 Task: Look for space in Russas, Brazil from 11th June, 2023 to 15th June, 2023 for 2 adults in price range Rs.7000 to Rs.16000. Place can be private room with 1  bedroom having 2 beds and 1 bathroom. Property type can be house, flat, guest house, hotel. Booking option can be shelf check-in. Required host language is Spanish.
Action: Mouse moved to (652, 95)
Screenshot: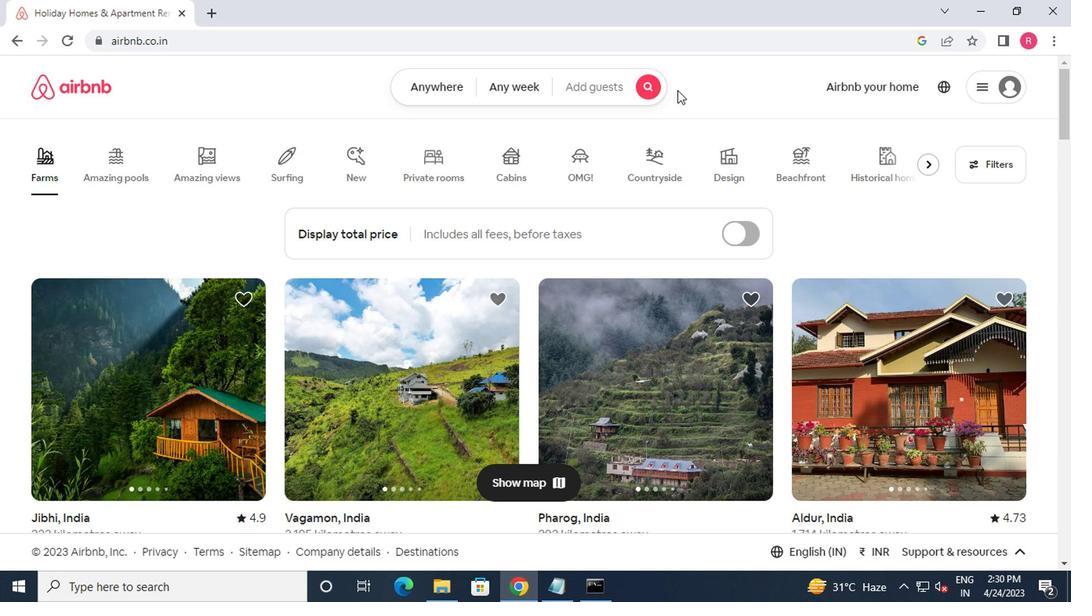 
Action: Mouse pressed left at (652, 95)
Screenshot: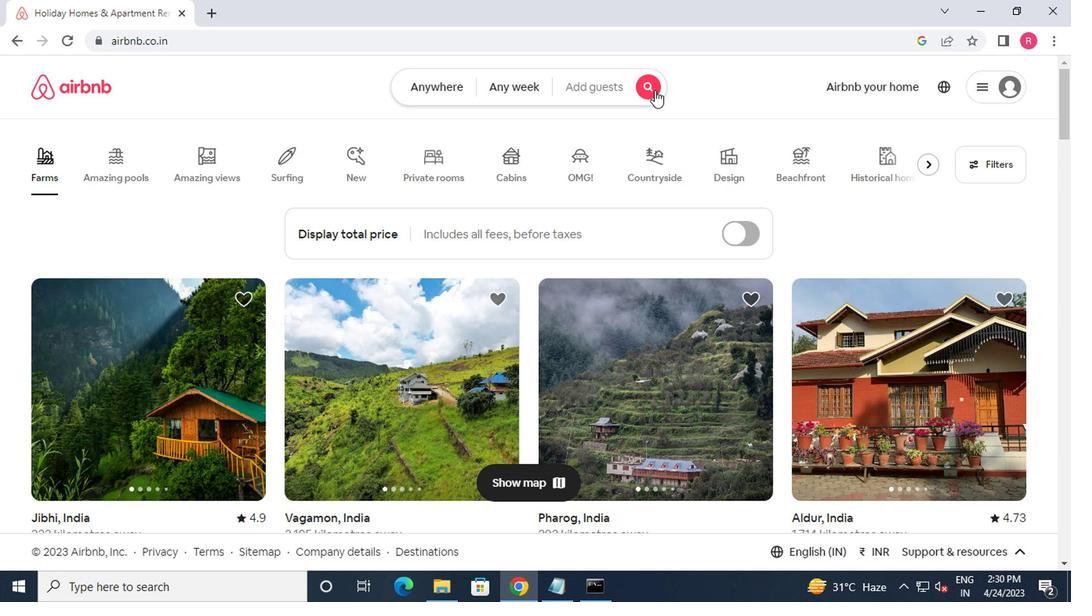 
Action: Mouse moved to (316, 148)
Screenshot: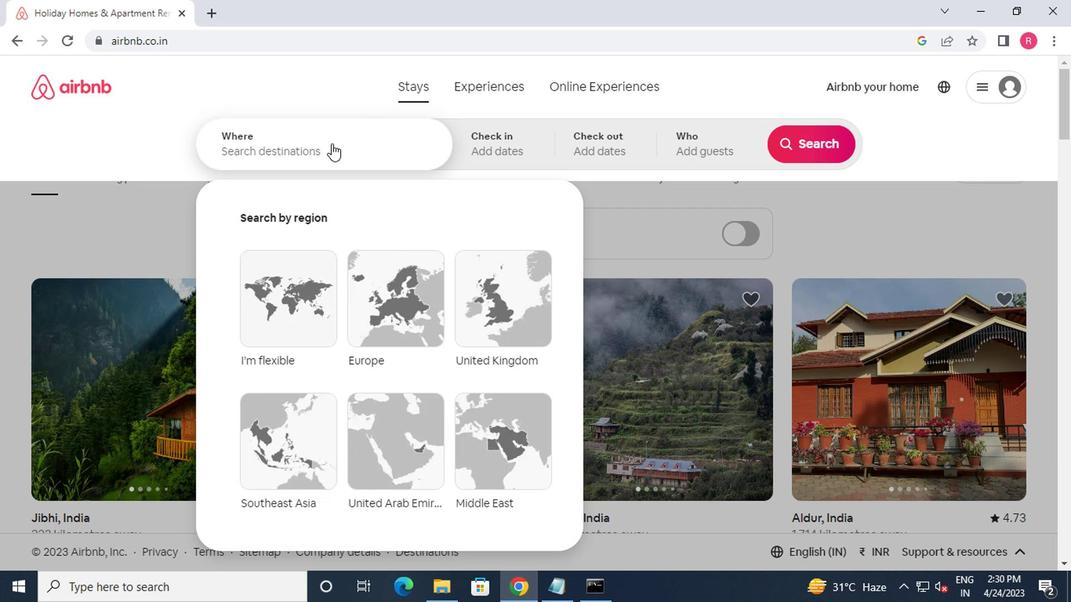 
Action: Mouse pressed left at (316, 148)
Screenshot: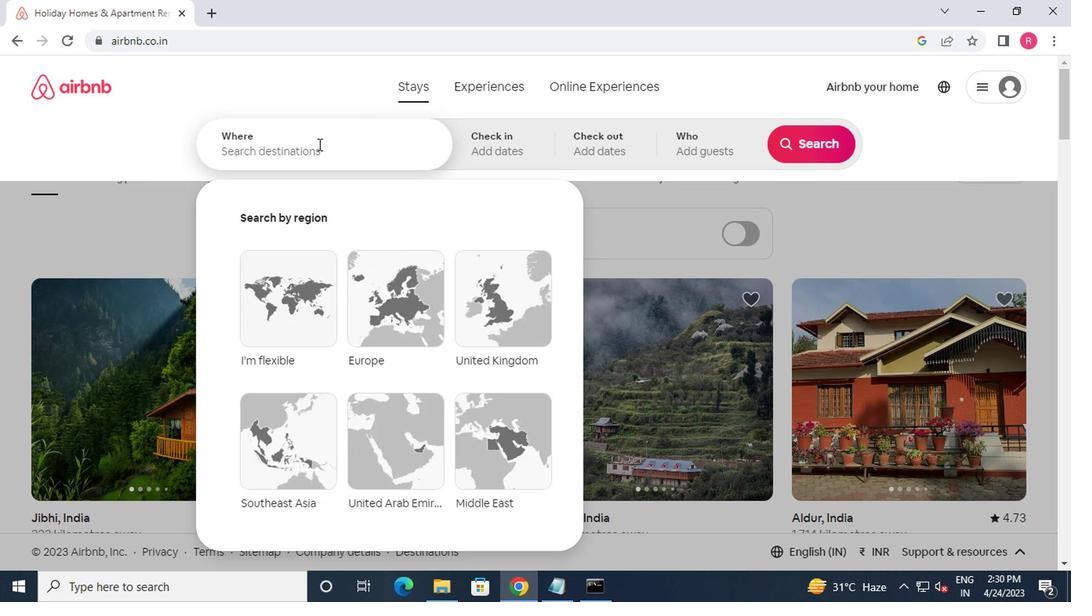 
Action: Key pressed russas,brazil
Screenshot: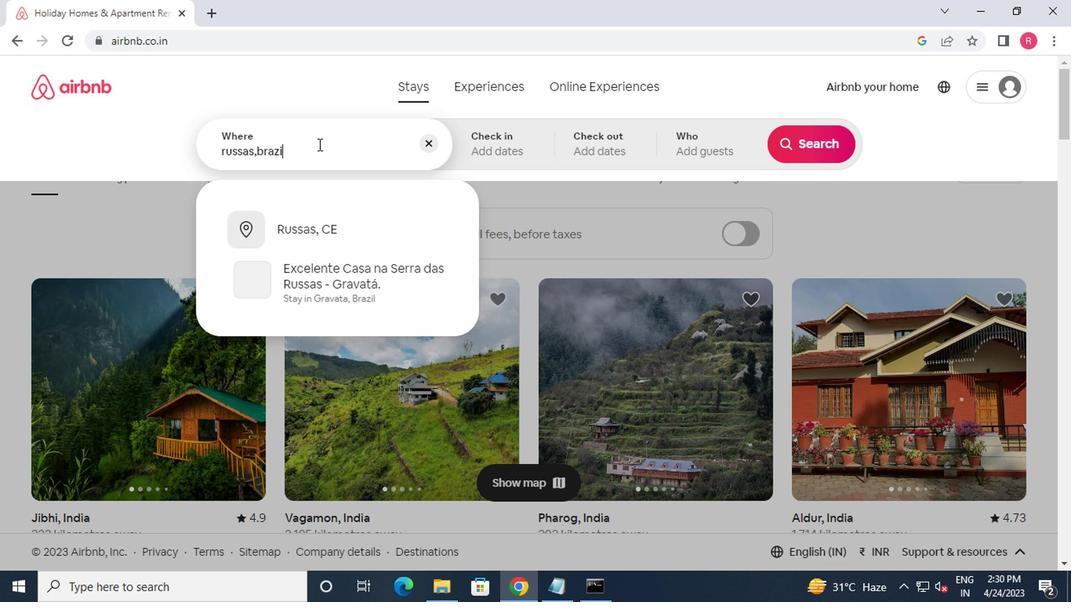
Action: Mouse moved to (316, 148)
Screenshot: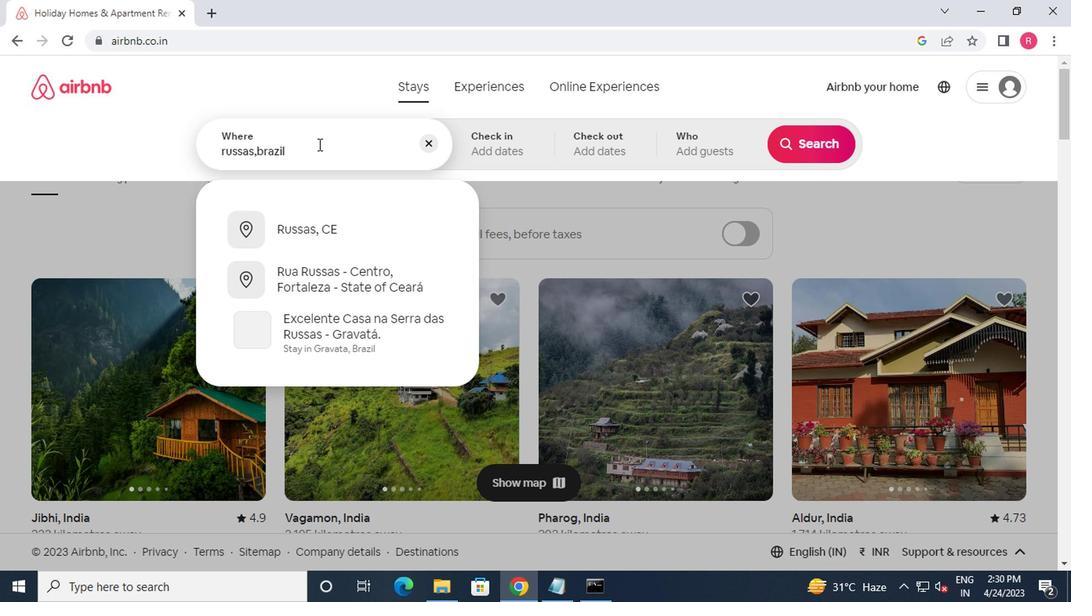 
Action: Key pressed <Key.enter>
Screenshot: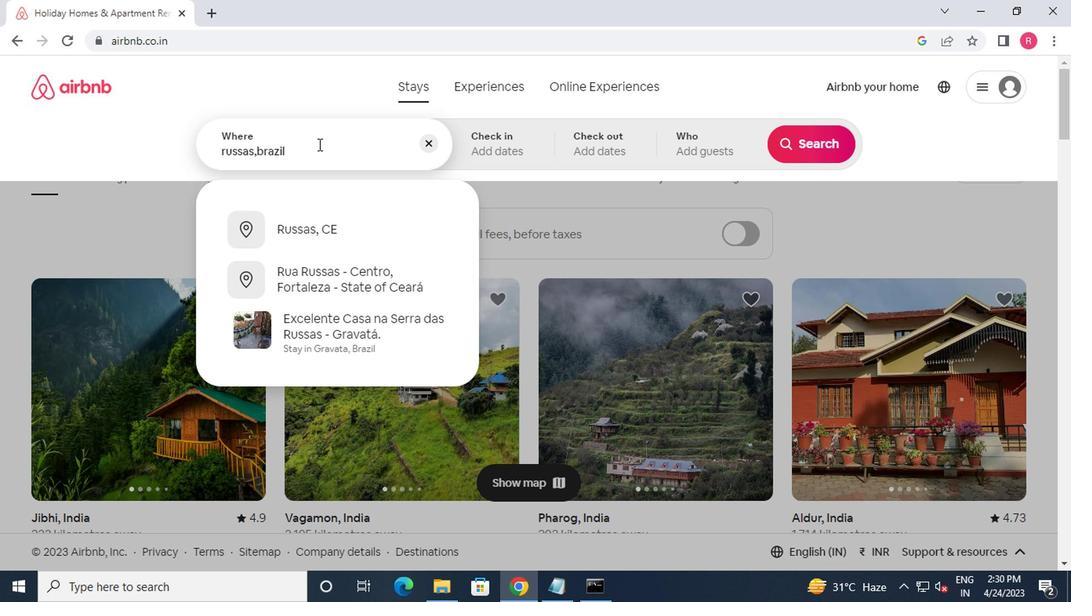 
Action: Mouse moved to (798, 268)
Screenshot: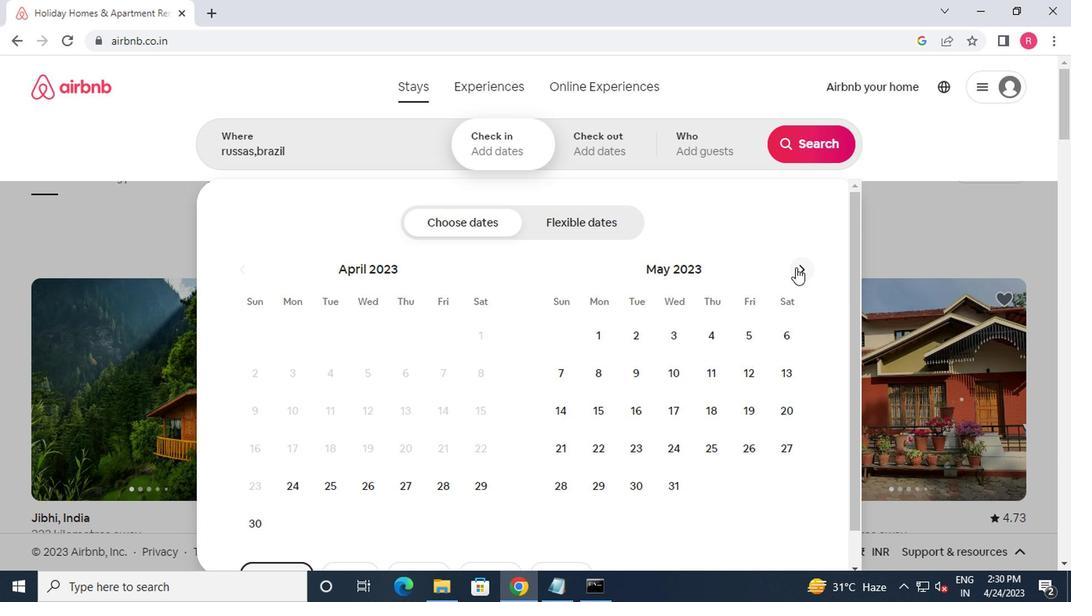 
Action: Mouse pressed left at (798, 268)
Screenshot: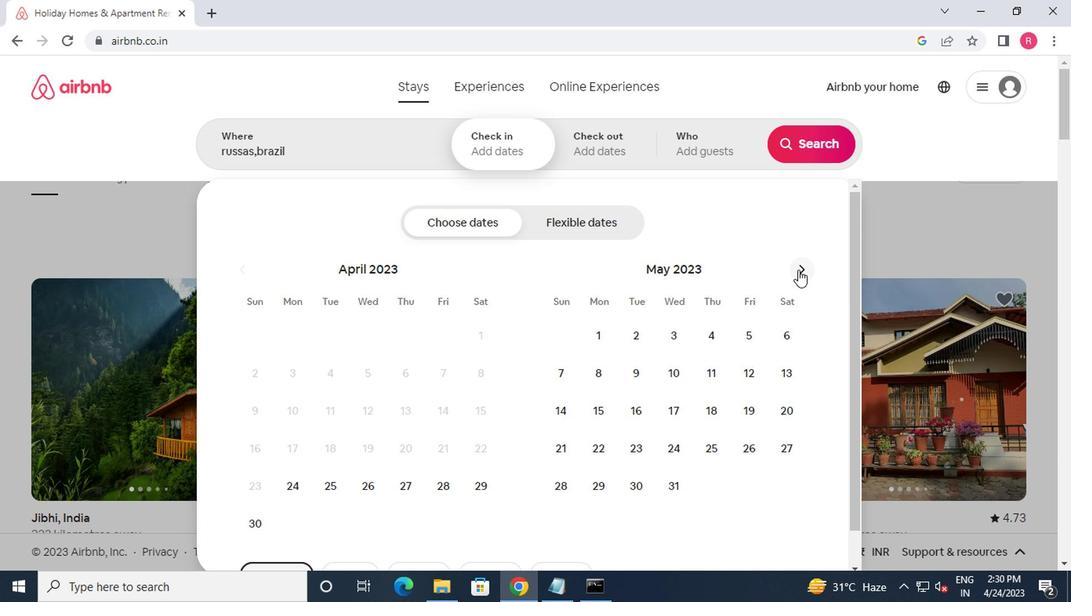 
Action: Mouse moved to (565, 400)
Screenshot: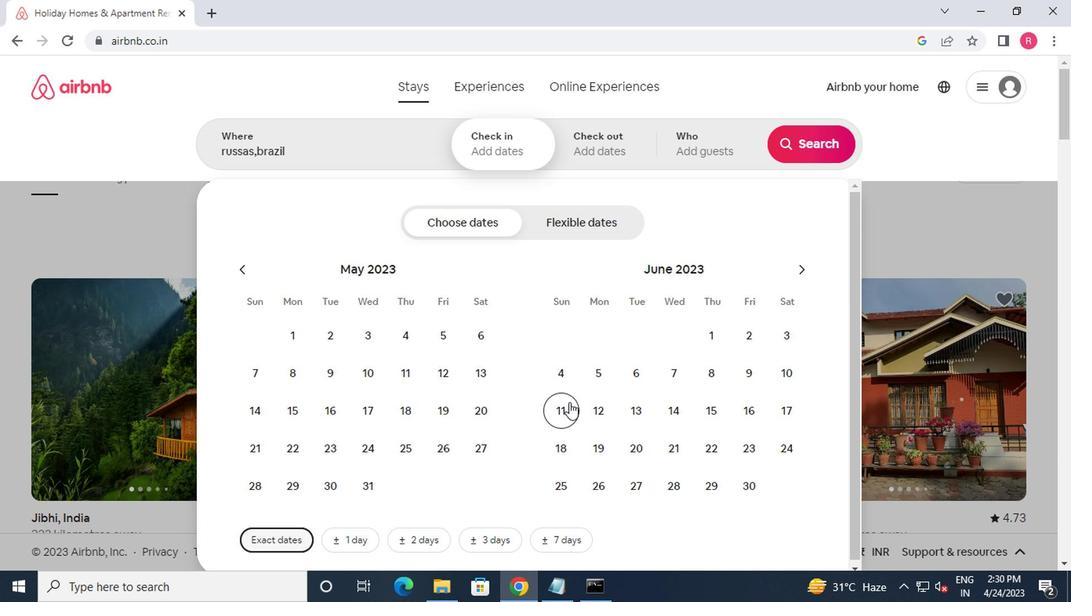 
Action: Mouse pressed left at (565, 400)
Screenshot: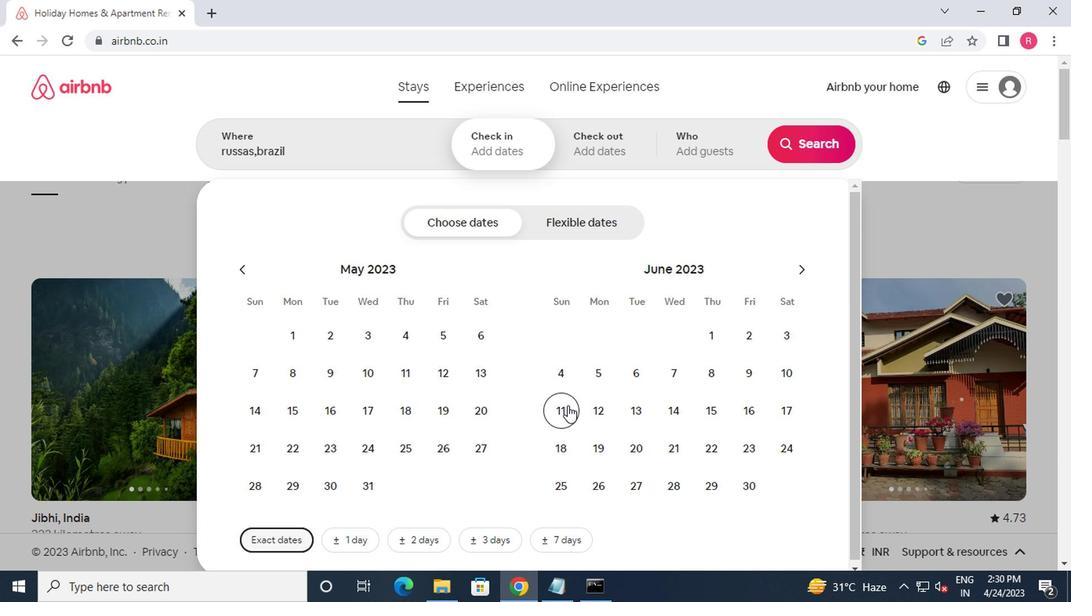 
Action: Mouse moved to (704, 418)
Screenshot: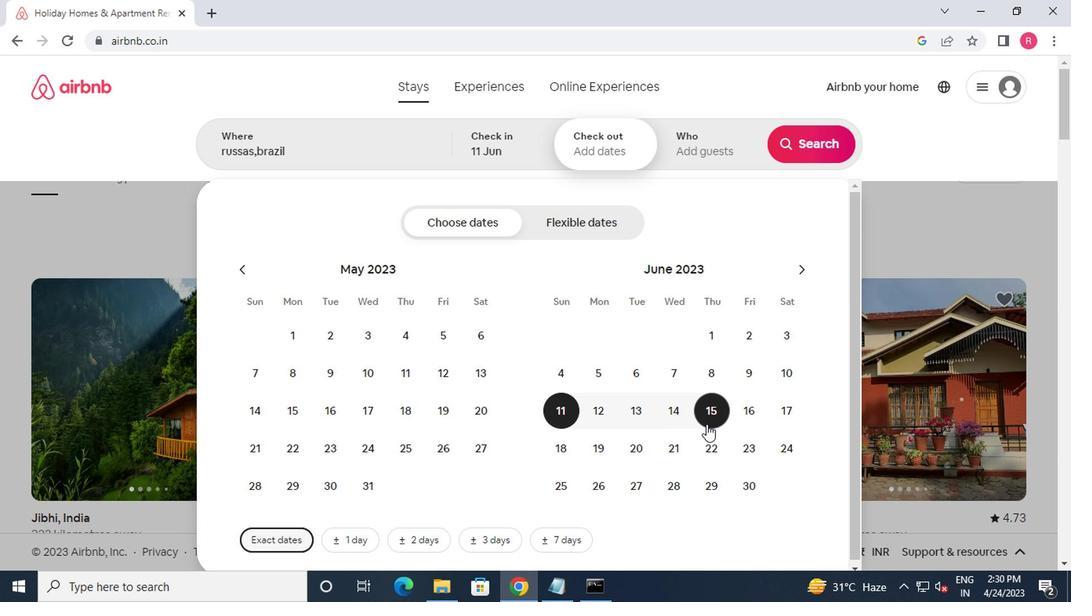
Action: Mouse pressed left at (704, 418)
Screenshot: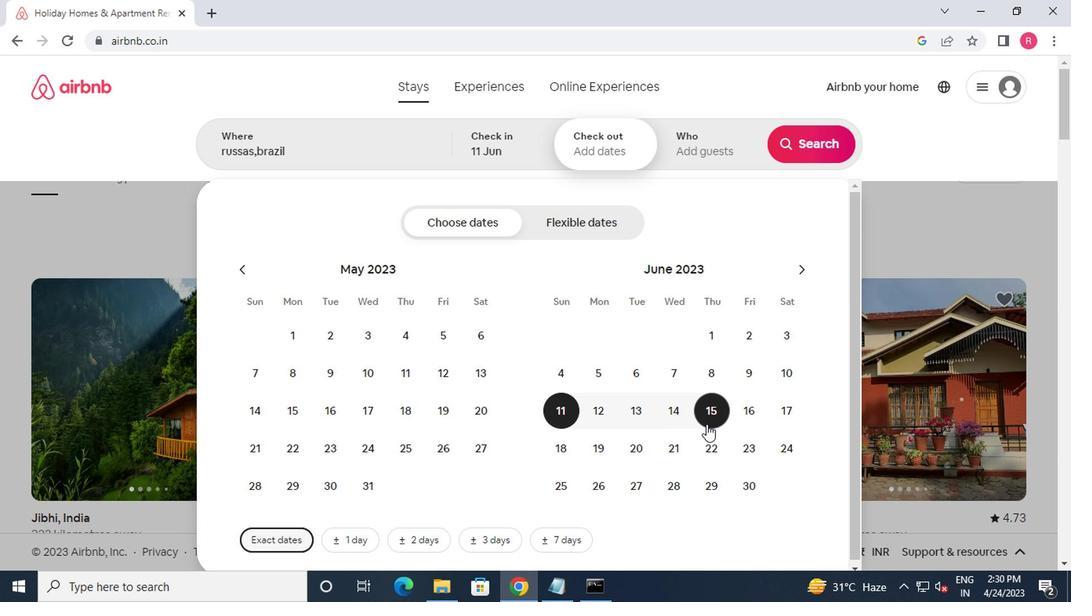 
Action: Mouse moved to (676, 161)
Screenshot: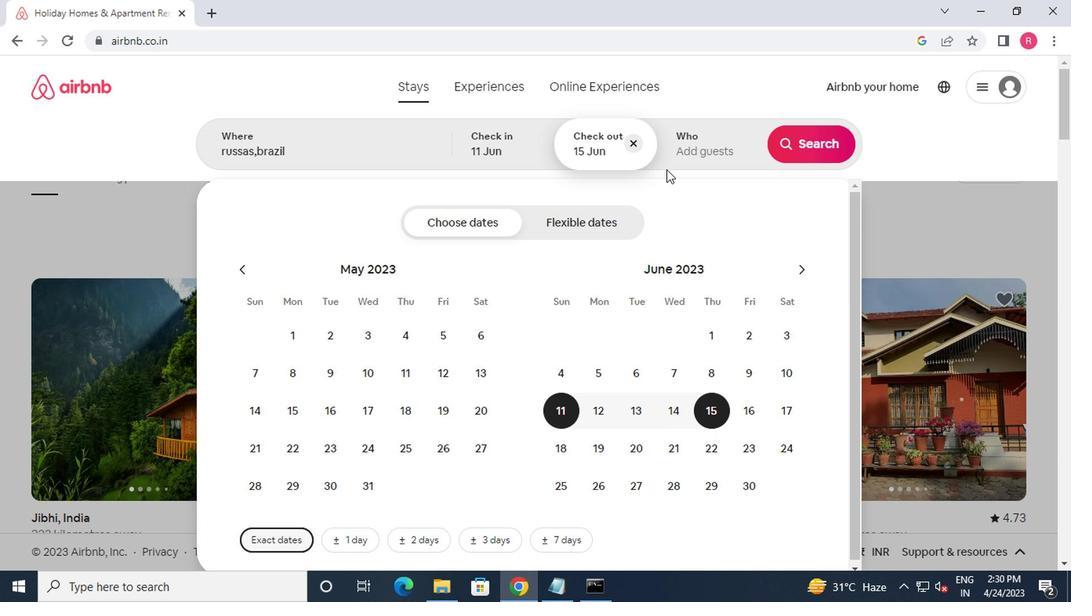 
Action: Mouse pressed left at (676, 161)
Screenshot: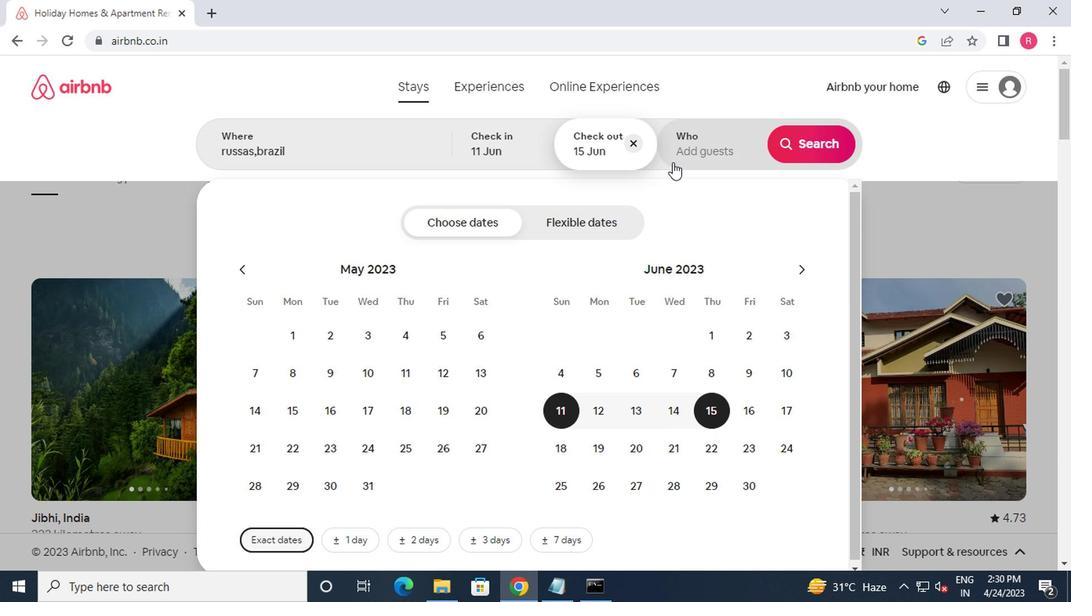 
Action: Mouse moved to (817, 232)
Screenshot: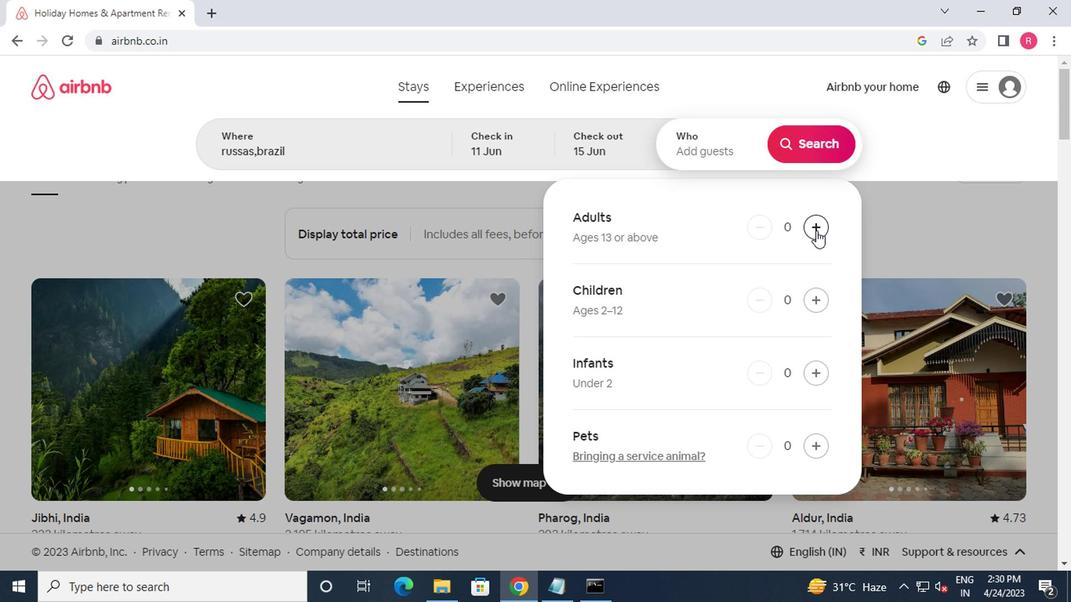 
Action: Mouse pressed left at (817, 232)
Screenshot: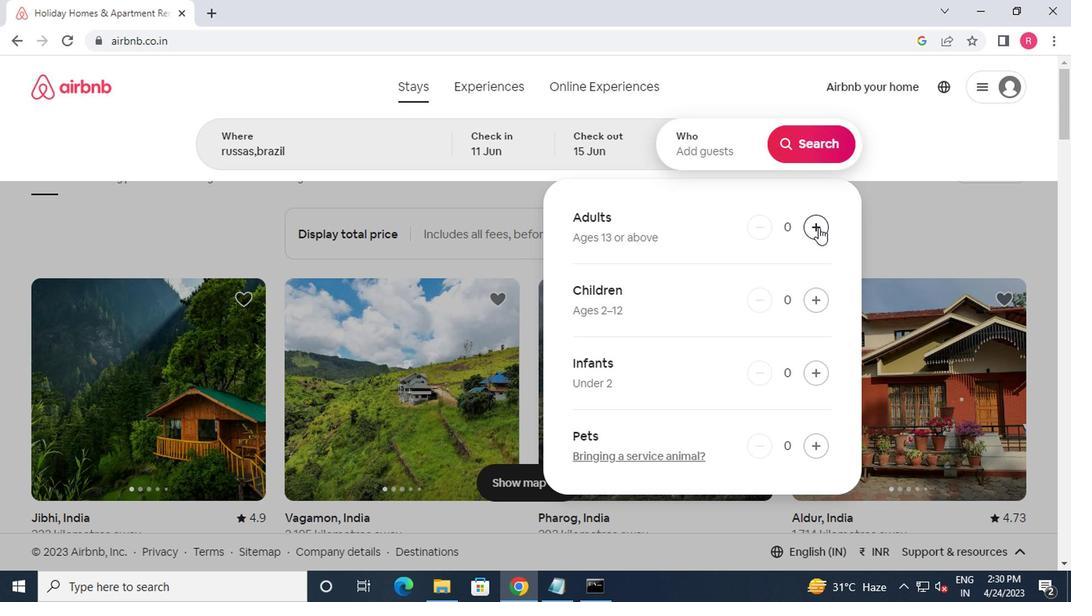 
Action: Mouse moved to (817, 232)
Screenshot: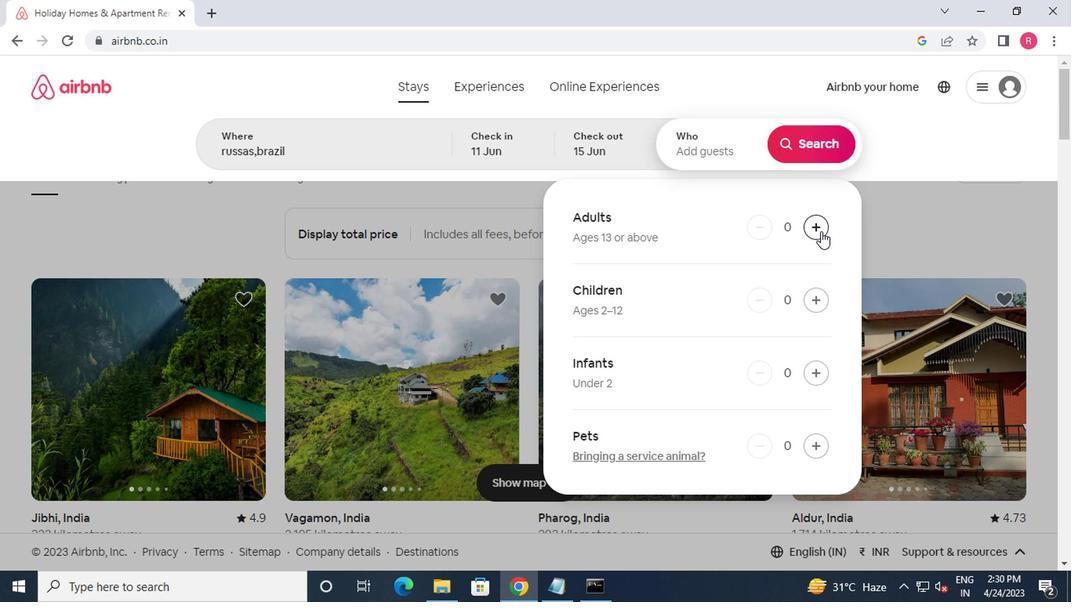 
Action: Mouse pressed left at (817, 232)
Screenshot: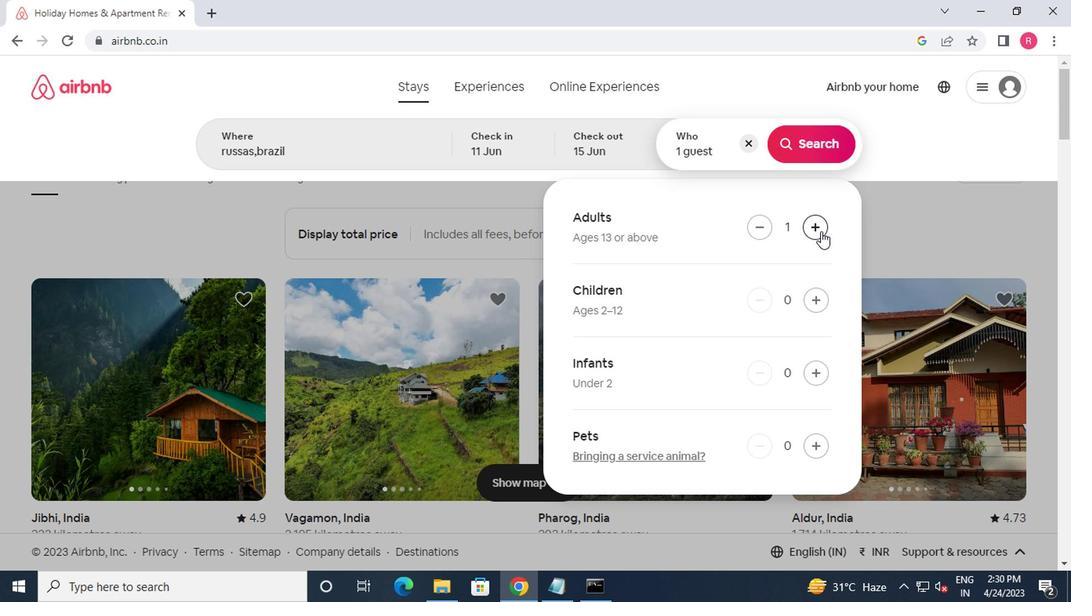 
Action: Mouse moved to (813, 155)
Screenshot: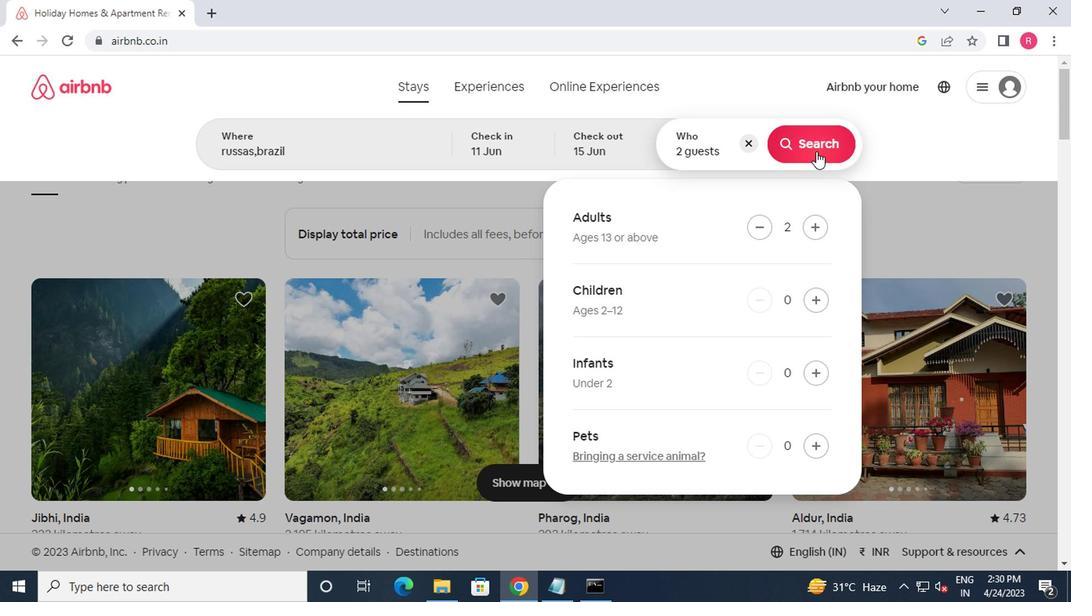 
Action: Mouse pressed left at (813, 155)
Screenshot: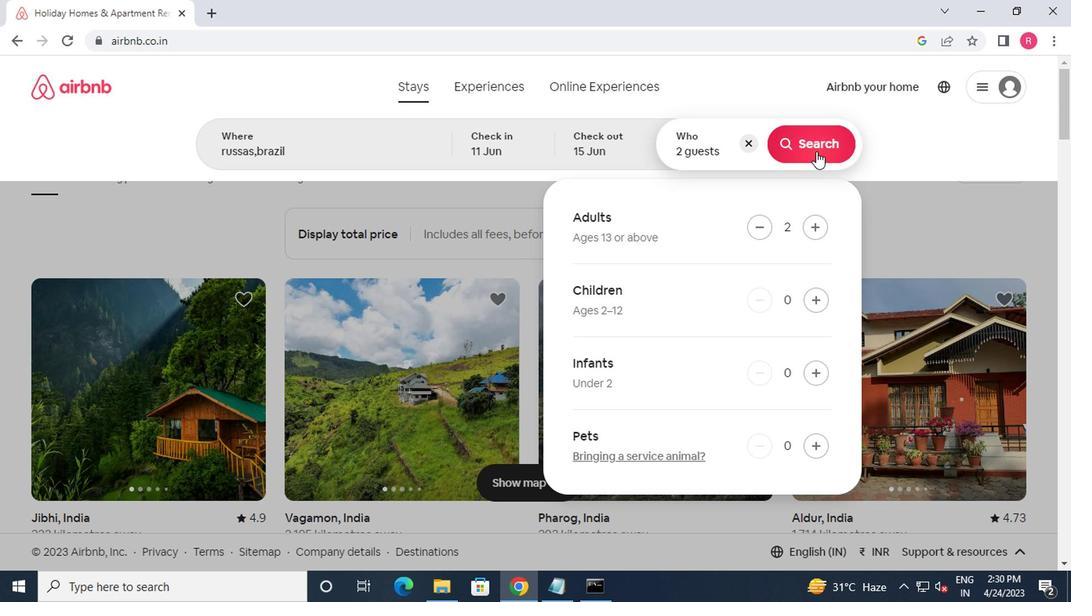 
Action: Mouse moved to (985, 155)
Screenshot: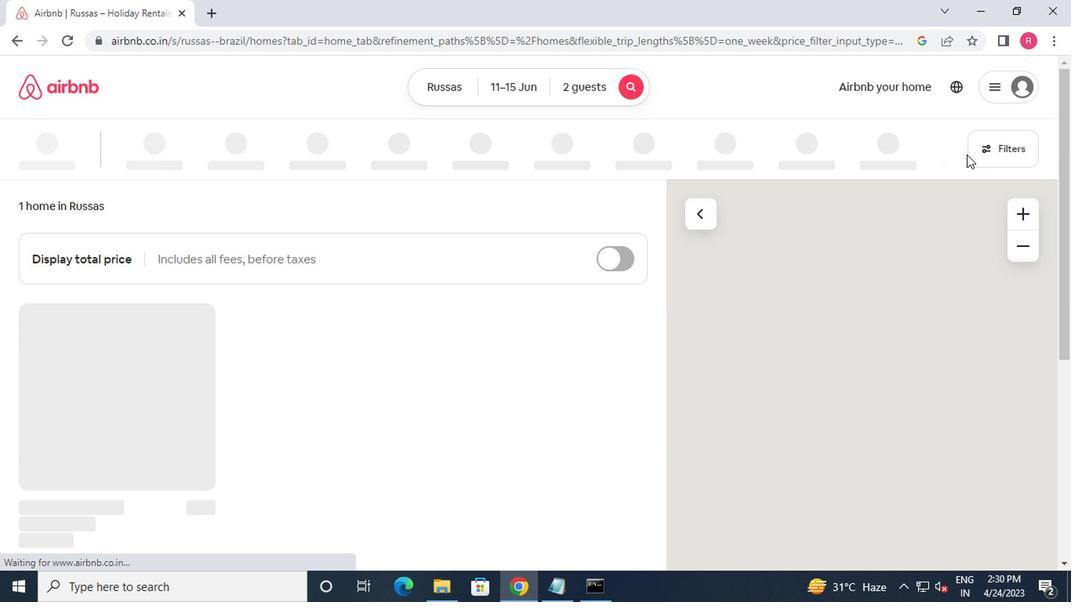 
Action: Mouse pressed left at (985, 155)
Screenshot: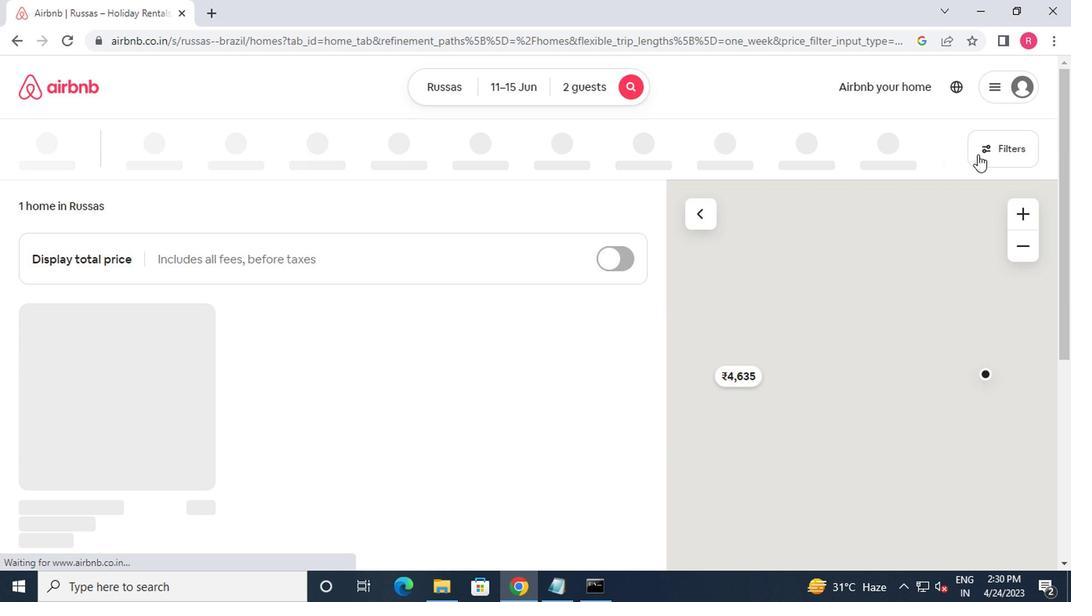 
Action: Mouse moved to (366, 348)
Screenshot: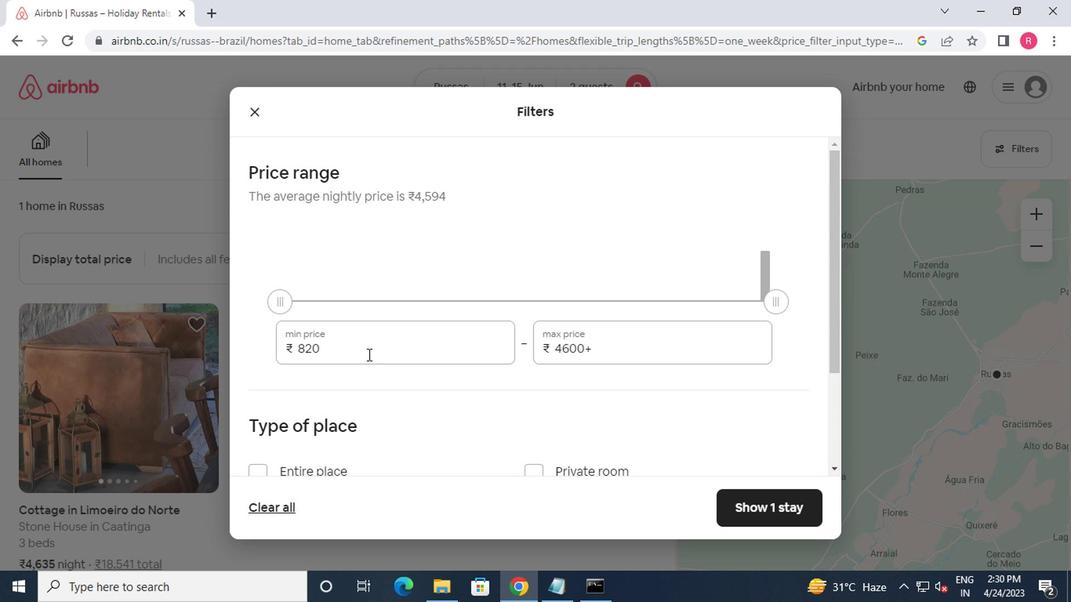 
Action: Mouse pressed left at (366, 348)
Screenshot: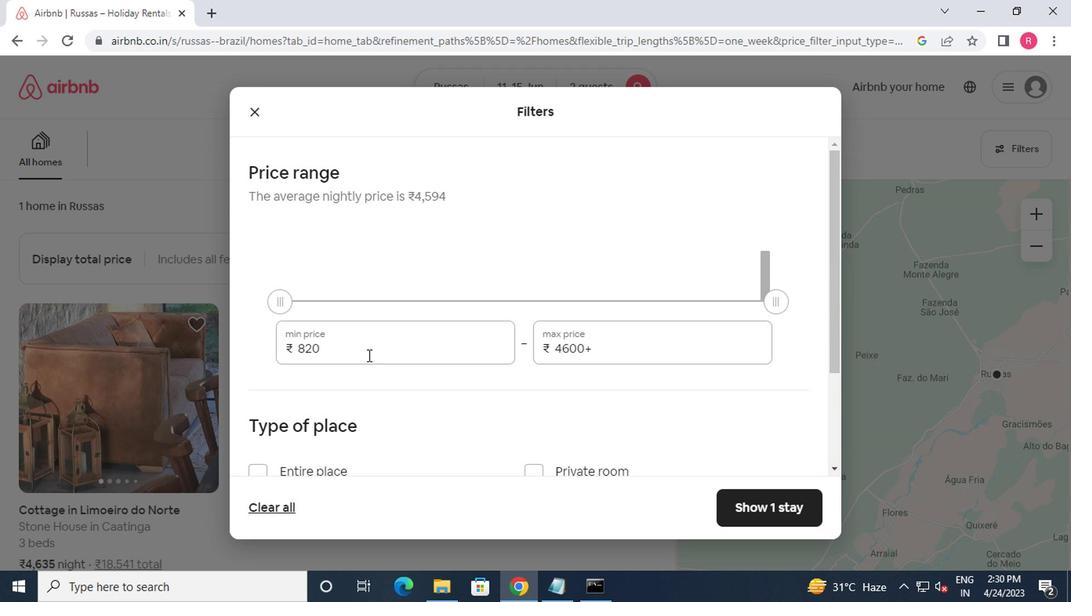 
Action: Key pressed <Key.backspace><Key.backspace><Key.backspace><Key.backspace><Key.backspace>7000
Screenshot: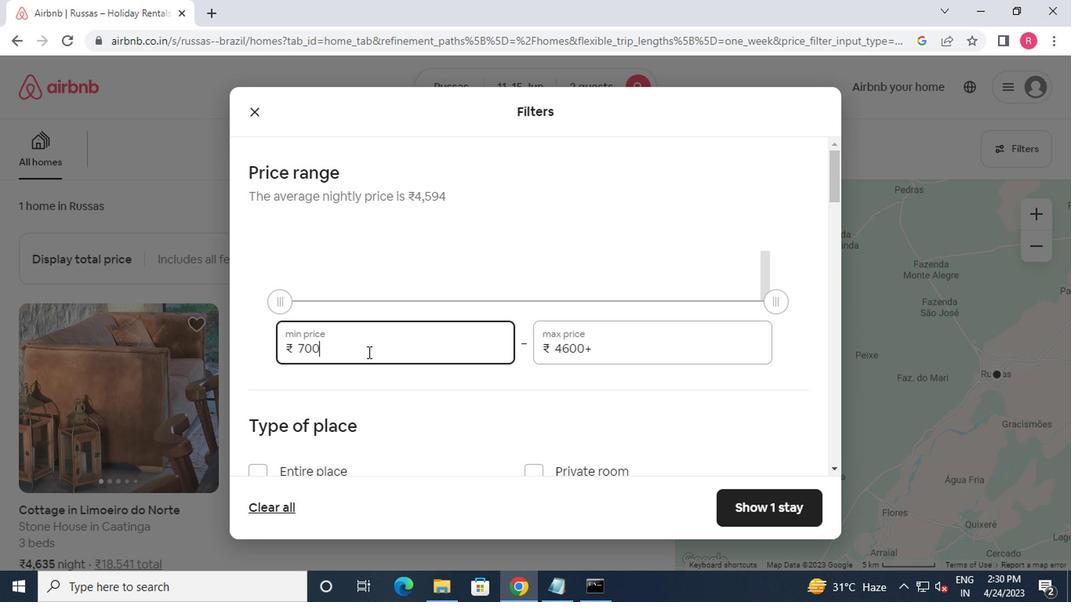 
Action: Mouse moved to (609, 341)
Screenshot: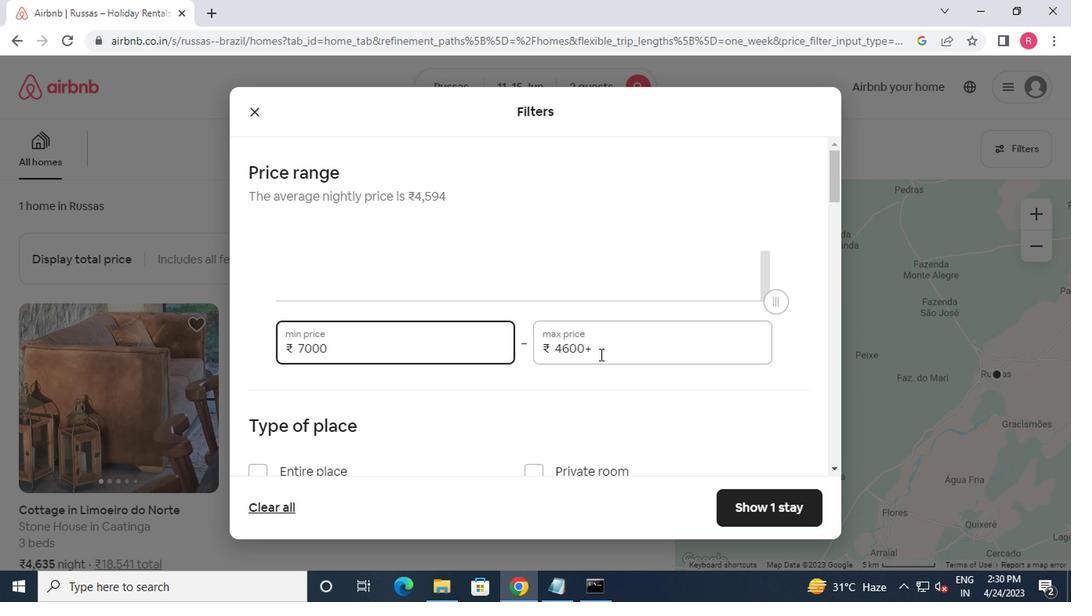 
Action: Mouse pressed left at (609, 341)
Screenshot: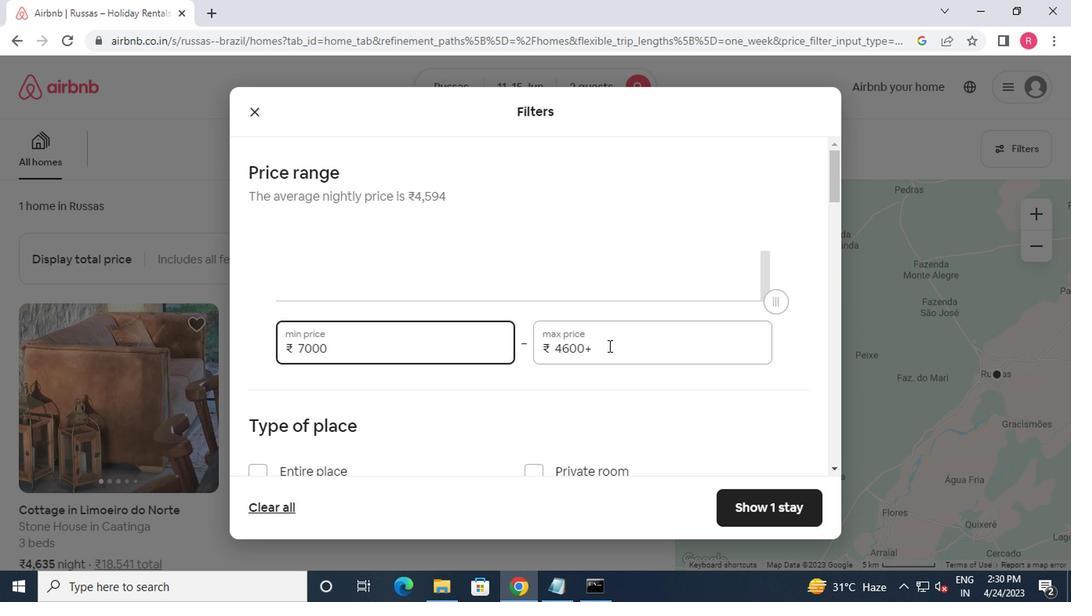 
Action: Mouse moved to (609, 340)
Screenshot: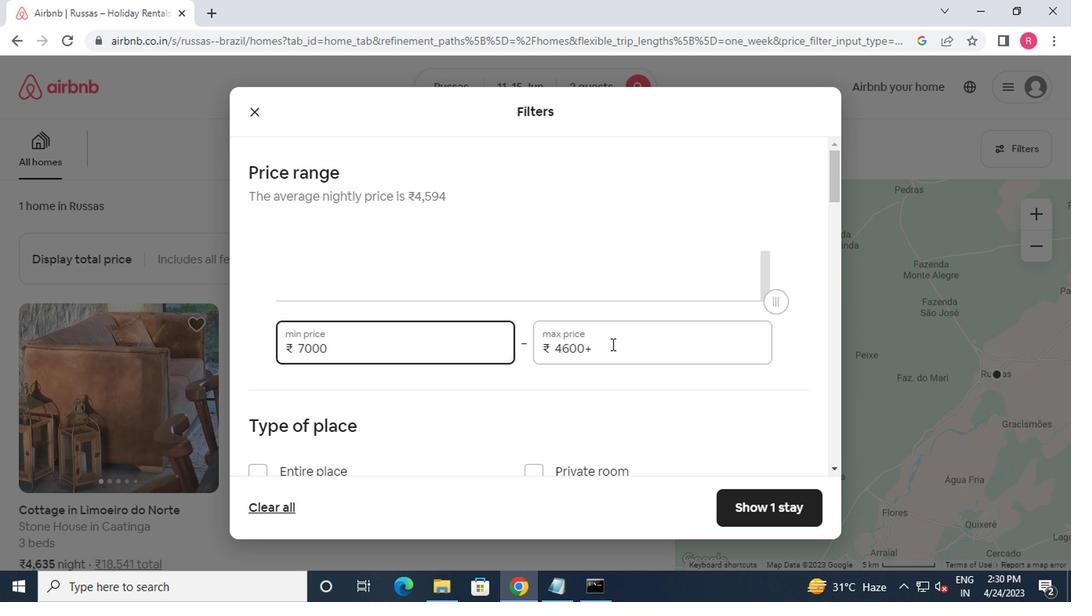 
Action: Key pressed <Key.backspace><Key.backspace><Key.backspace><Key.backspace><Key.backspace><Key.backspace><Key.backspace><Key.backspace><Key.backspace><Key.backspace><Key.backspace><Key.backspace>16000
Screenshot: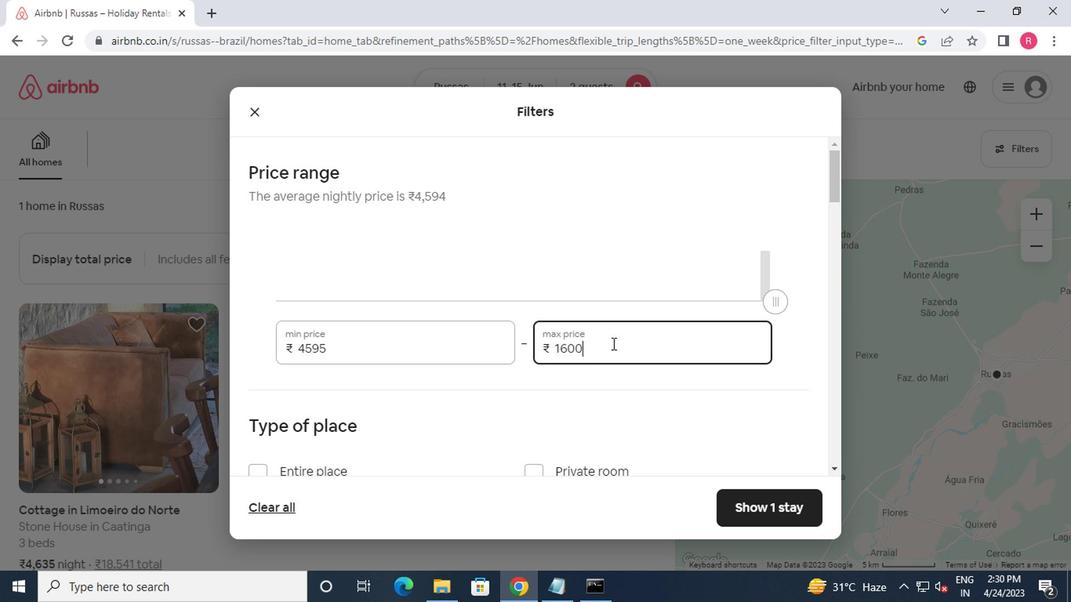
Action: Mouse moved to (629, 357)
Screenshot: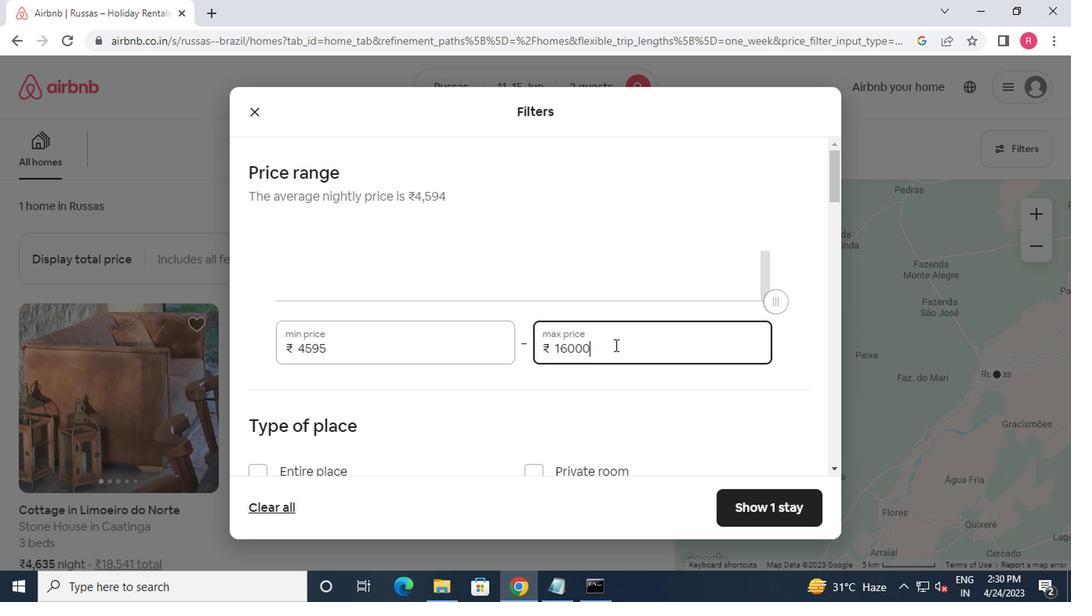 
Action: Mouse scrolled (629, 357) with delta (0, 0)
Screenshot: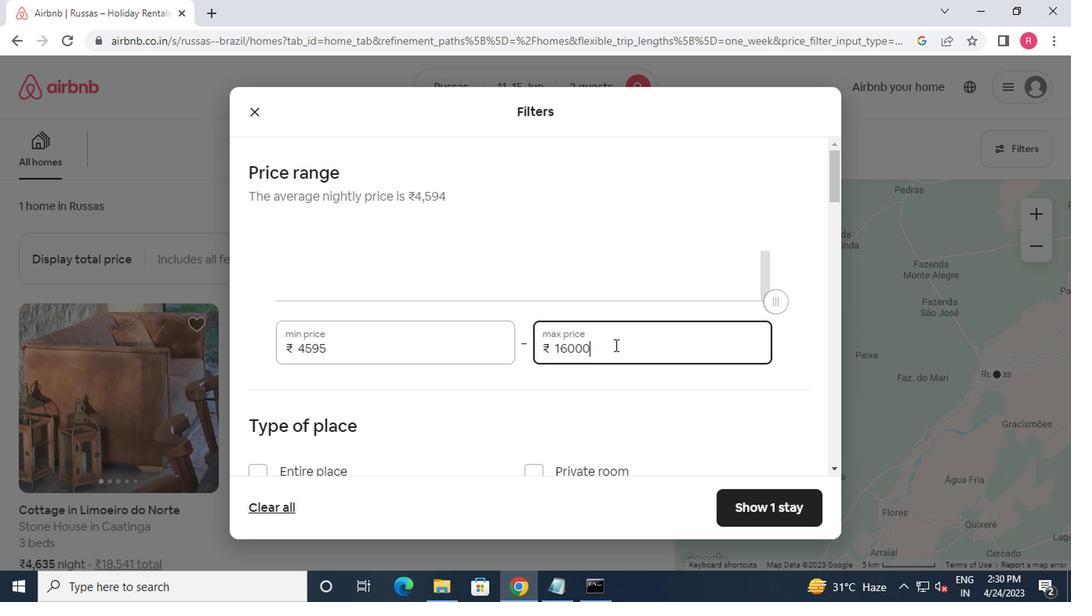 
Action: Mouse moved to (637, 363)
Screenshot: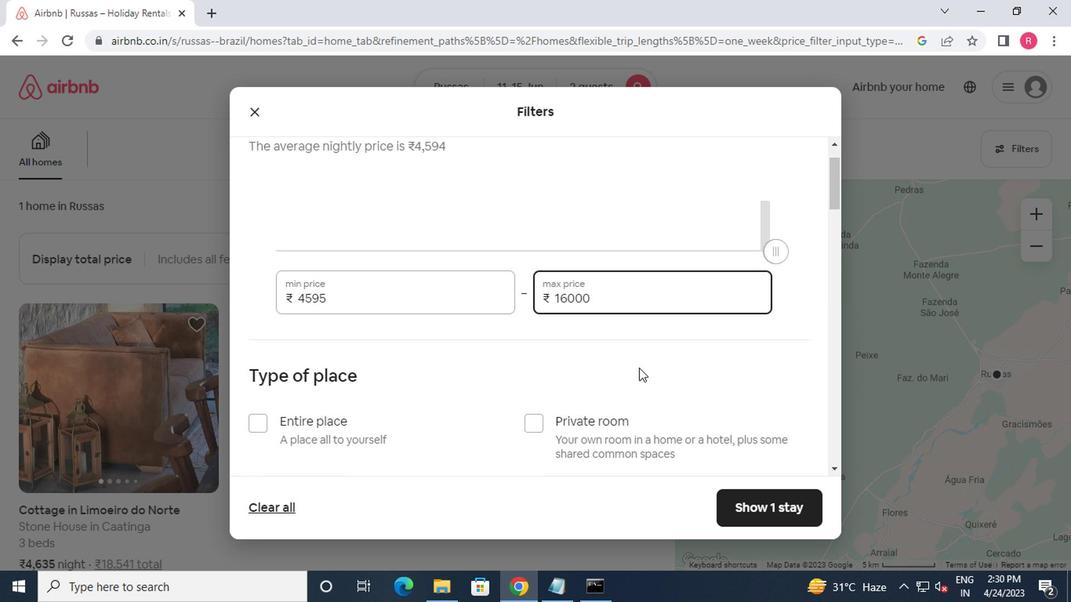 
Action: Mouse scrolled (637, 363) with delta (0, 0)
Screenshot: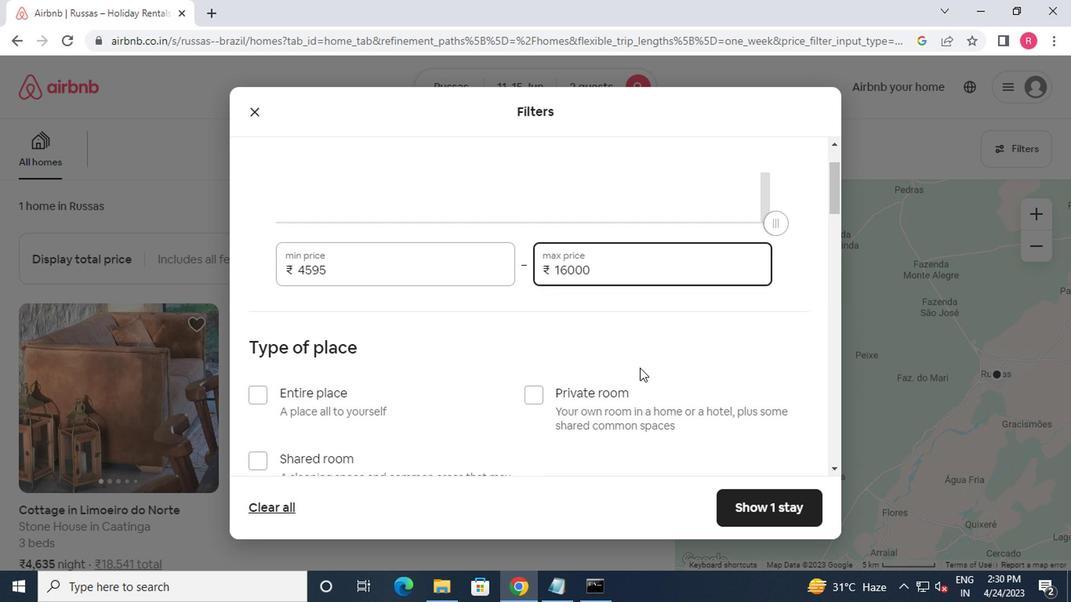 
Action: Mouse moved to (538, 318)
Screenshot: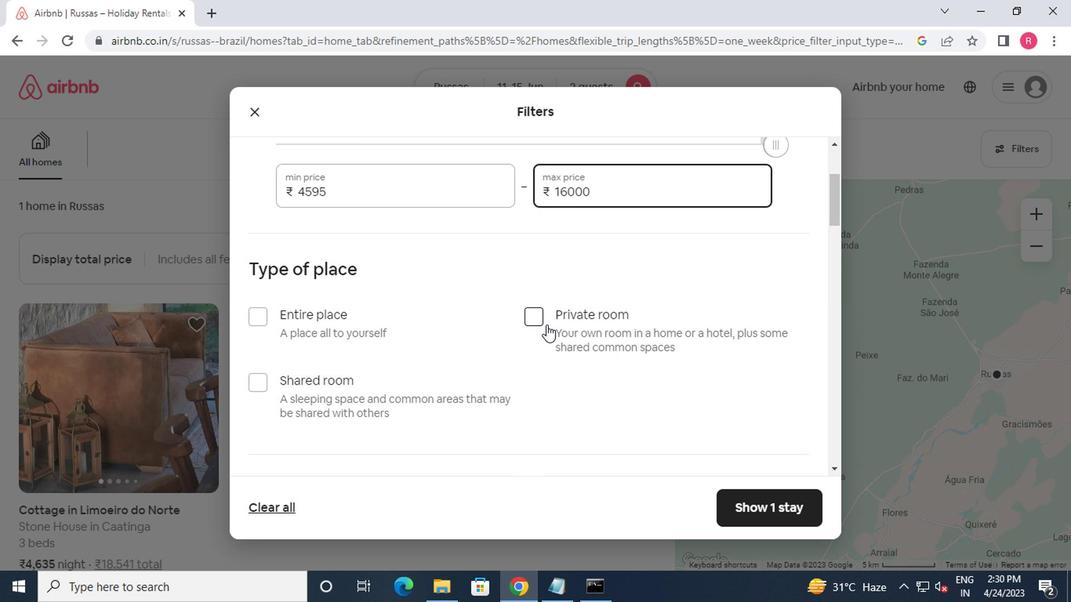 
Action: Mouse pressed left at (538, 318)
Screenshot: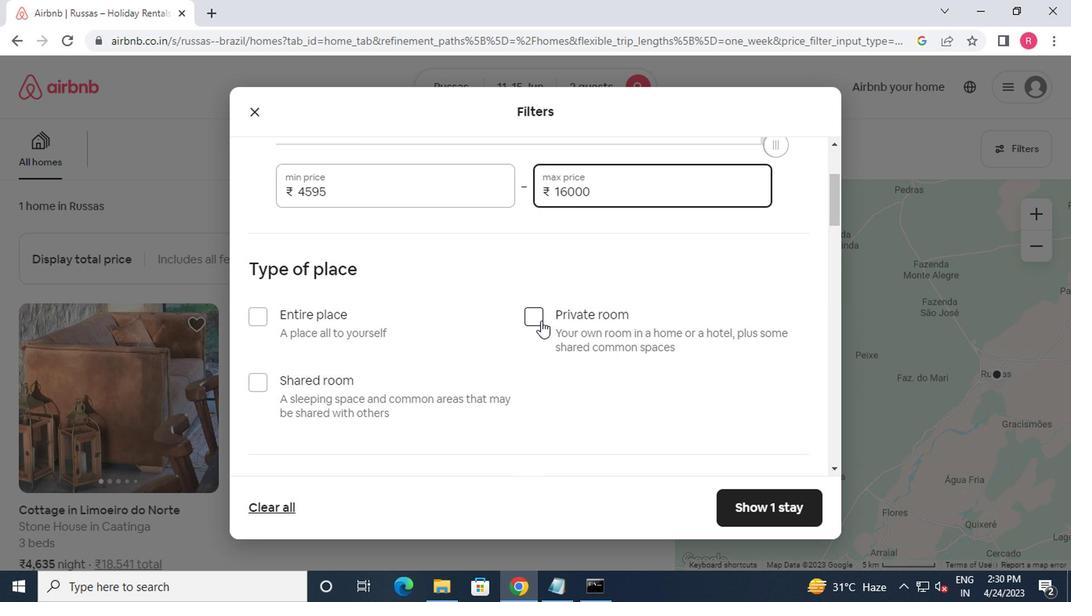 
Action: Mouse moved to (538, 318)
Screenshot: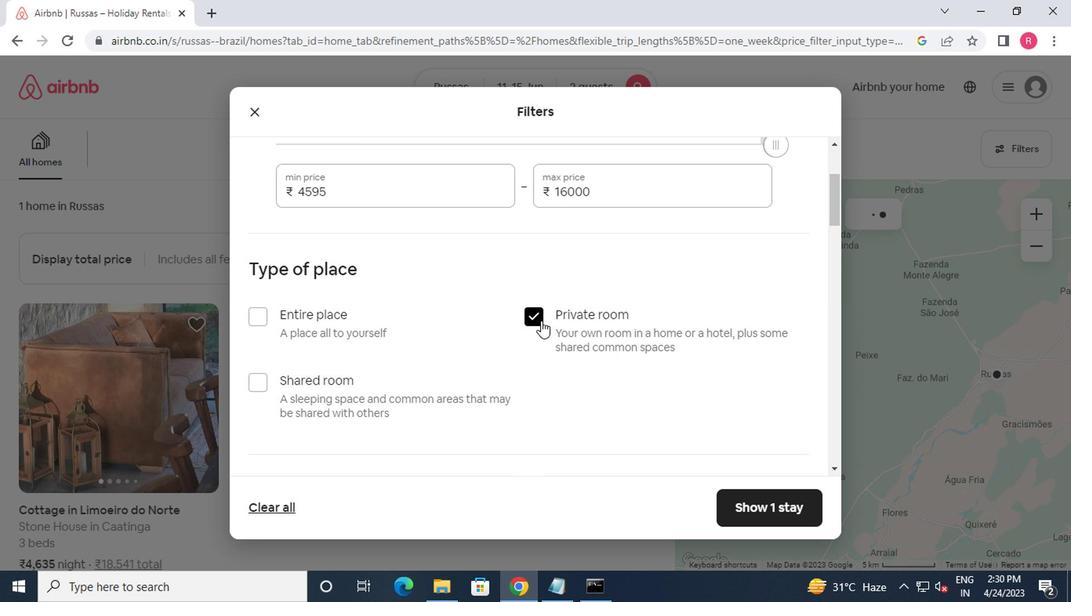 
Action: Mouse scrolled (538, 316) with delta (0, -1)
Screenshot: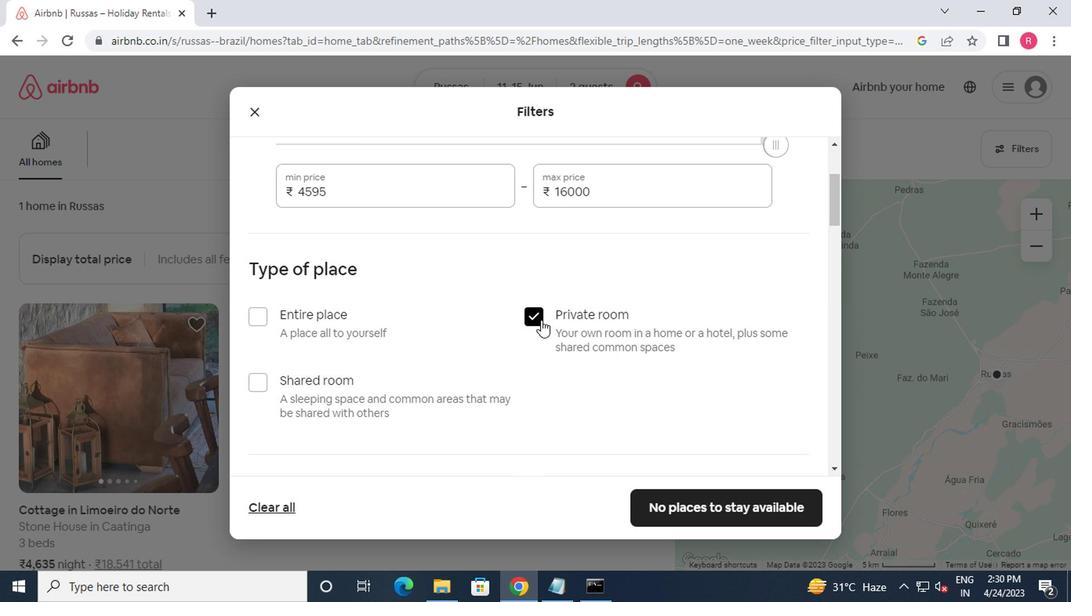 
Action: Mouse scrolled (538, 316) with delta (0, -1)
Screenshot: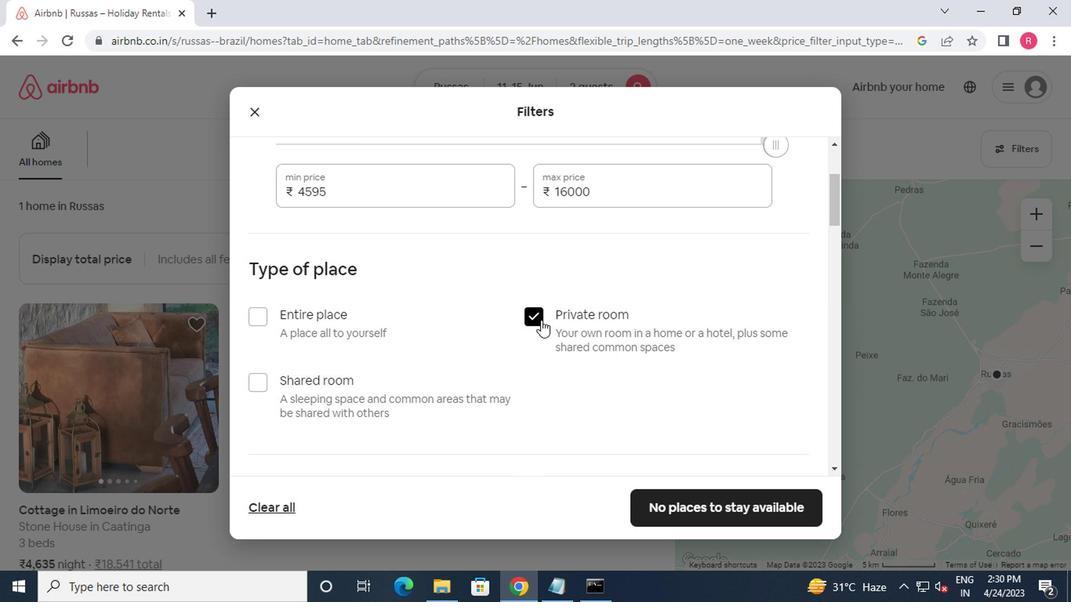 
Action: Mouse moved to (342, 410)
Screenshot: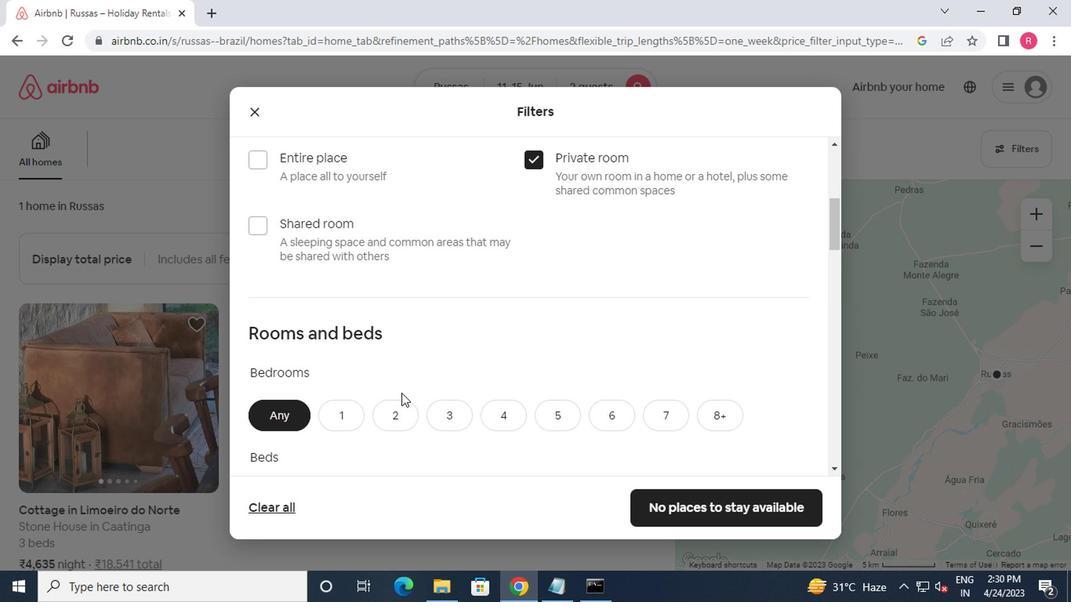 
Action: Mouse pressed left at (342, 410)
Screenshot: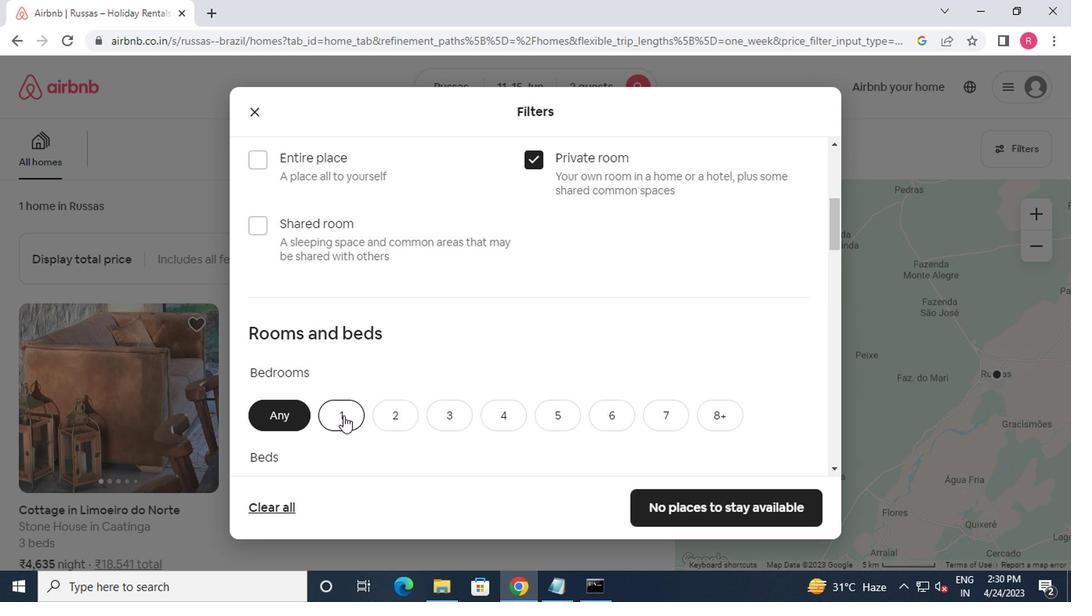 
Action: Mouse moved to (440, 397)
Screenshot: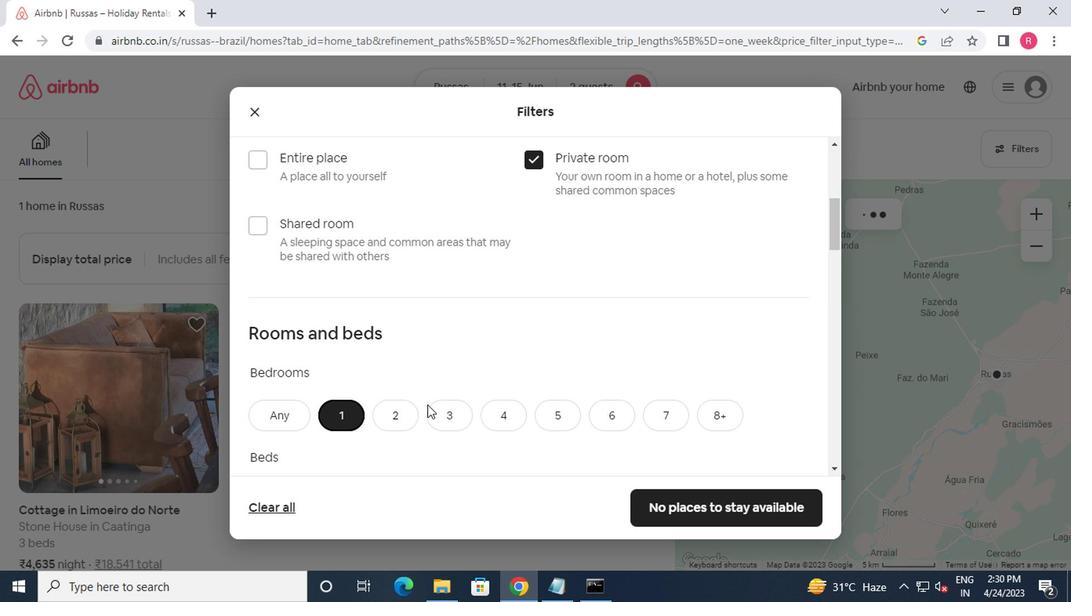 
Action: Mouse scrolled (440, 397) with delta (0, 0)
Screenshot: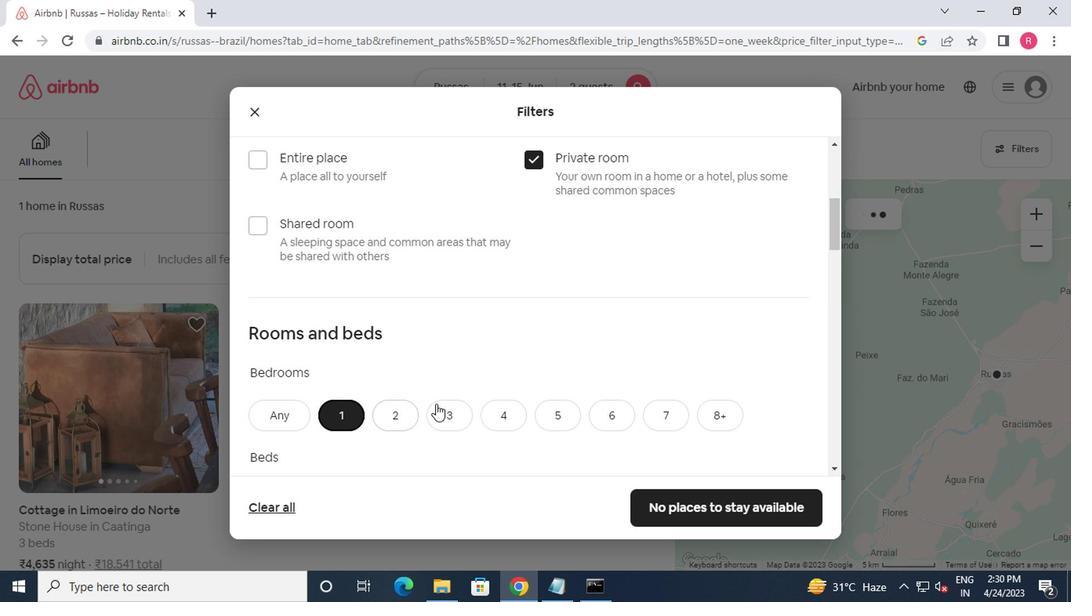 
Action: Mouse moved to (442, 397)
Screenshot: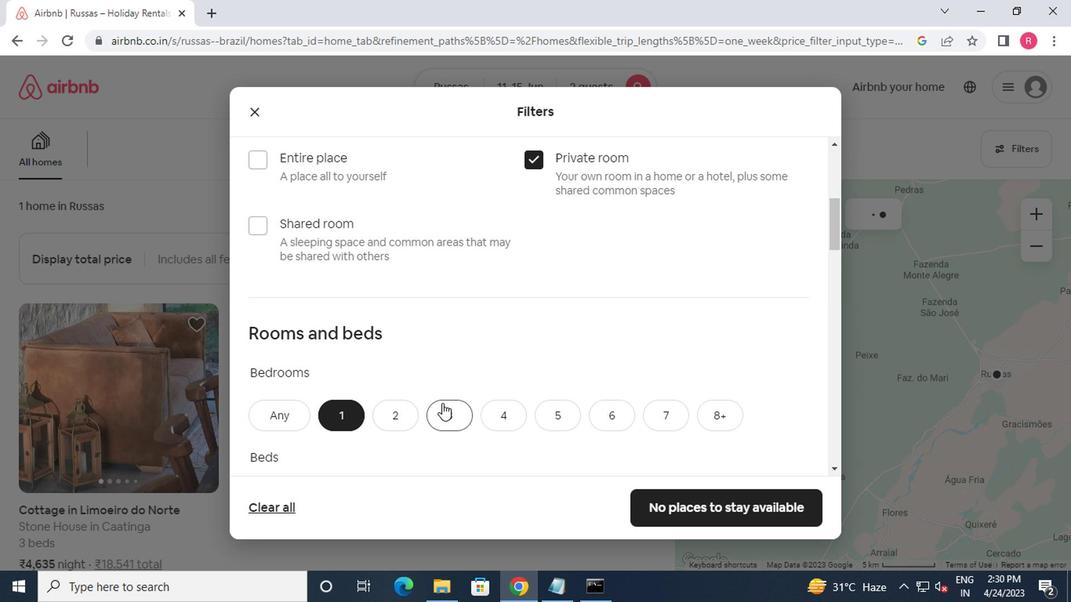 
Action: Mouse scrolled (442, 397) with delta (0, 0)
Screenshot: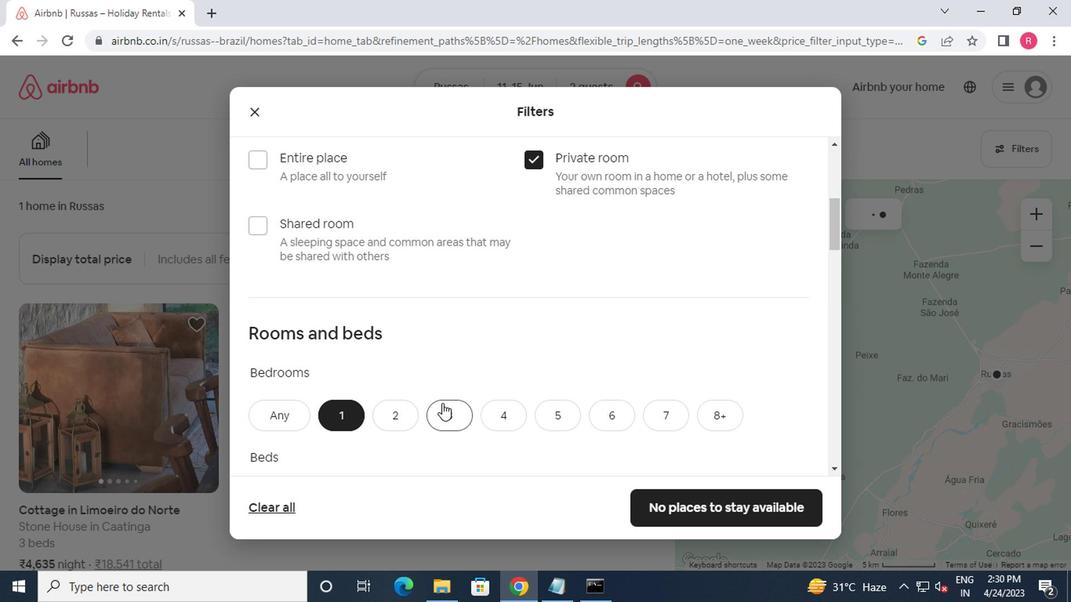
Action: Mouse moved to (392, 349)
Screenshot: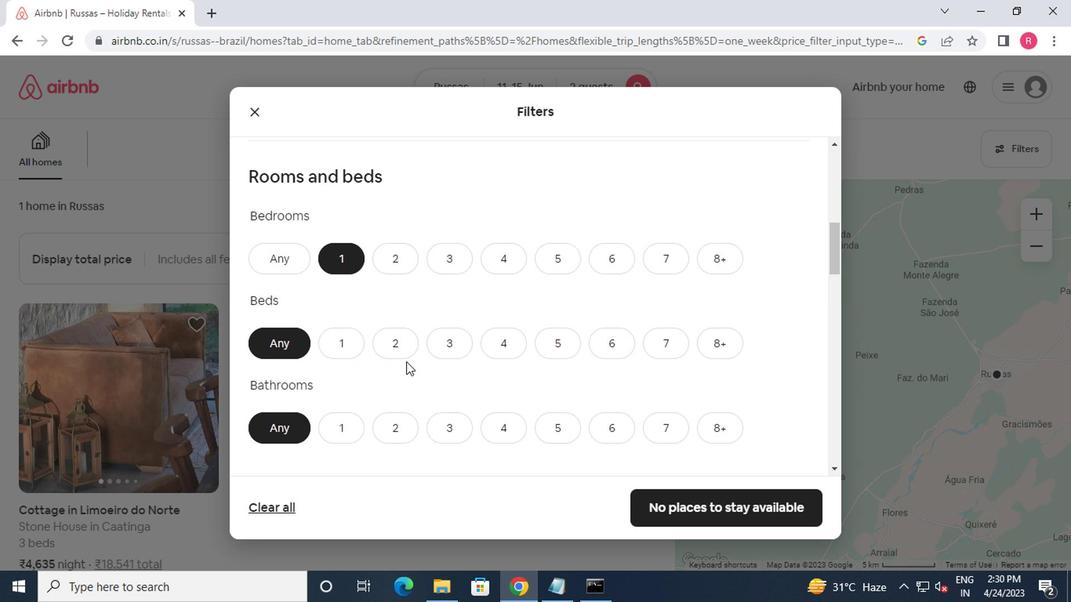 
Action: Mouse pressed left at (392, 349)
Screenshot: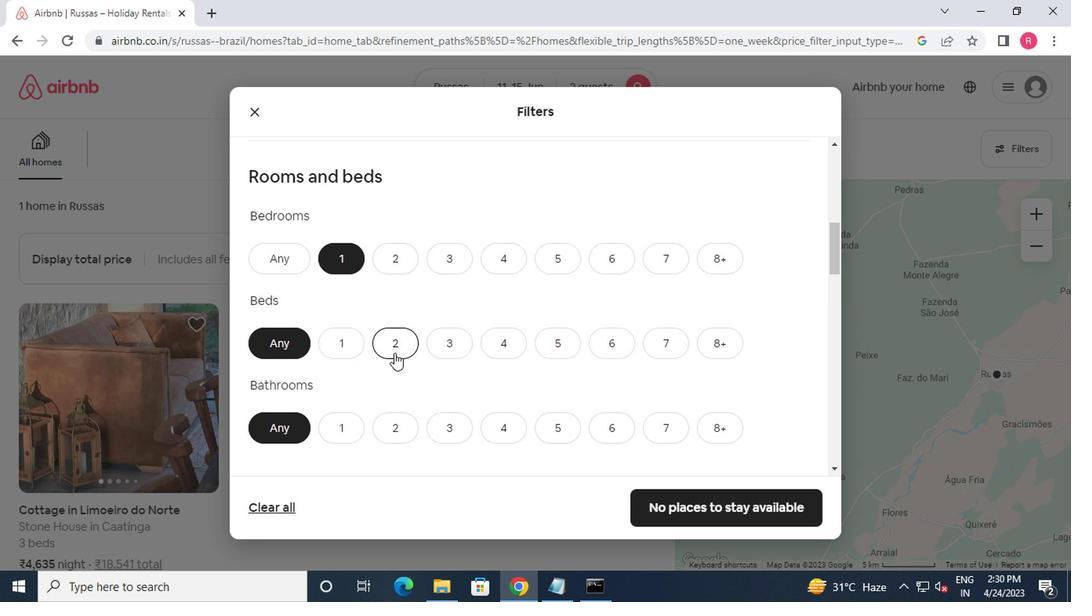 
Action: Mouse moved to (337, 418)
Screenshot: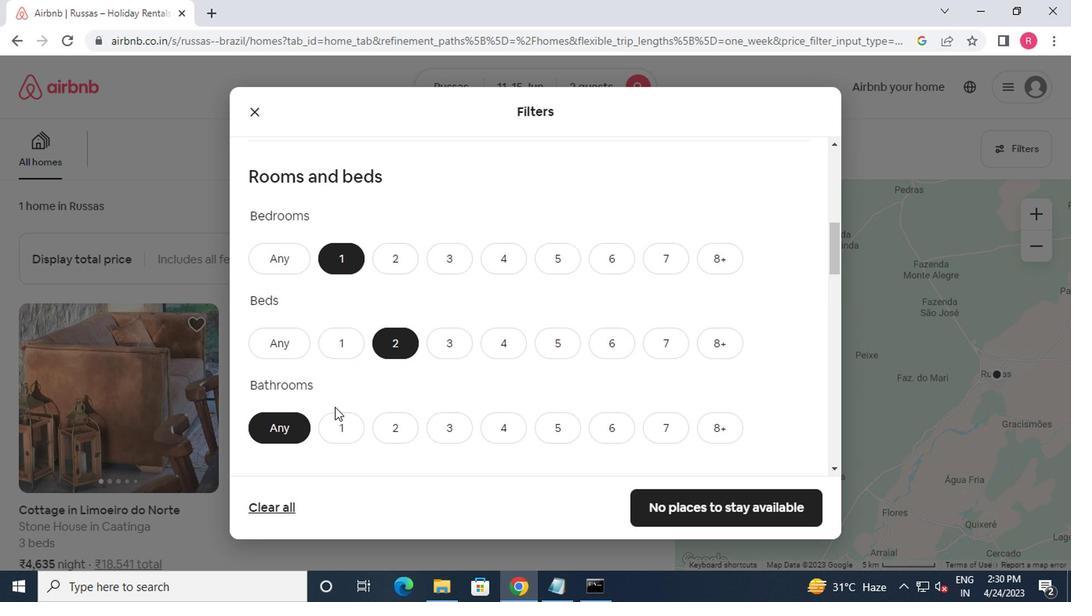 
Action: Mouse pressed left at (337, 418)
Screenshot: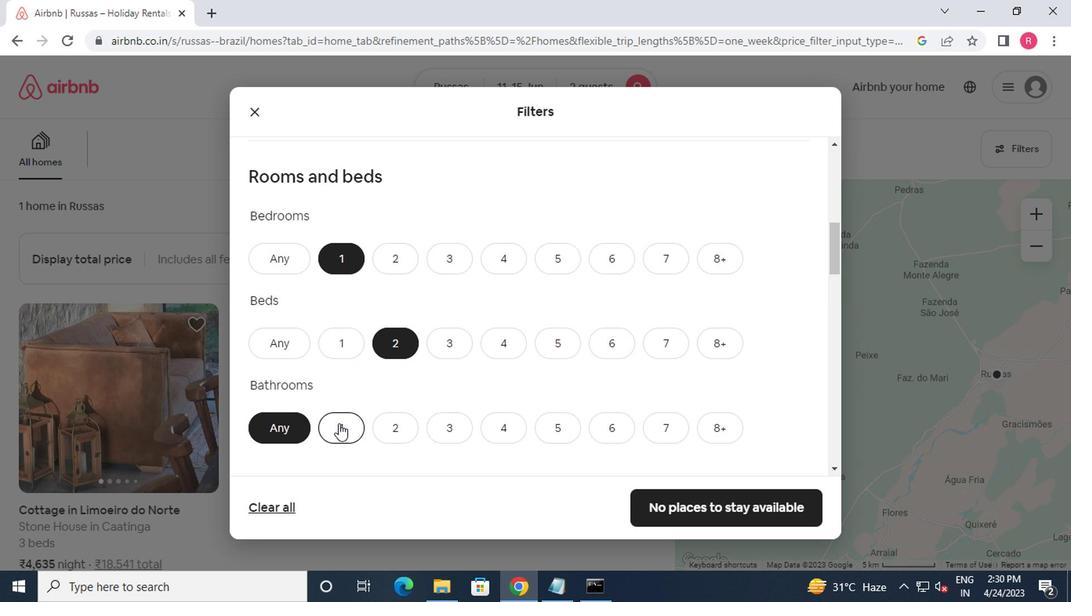 
Action: Mouse moved to (349, 421)
Screenshot: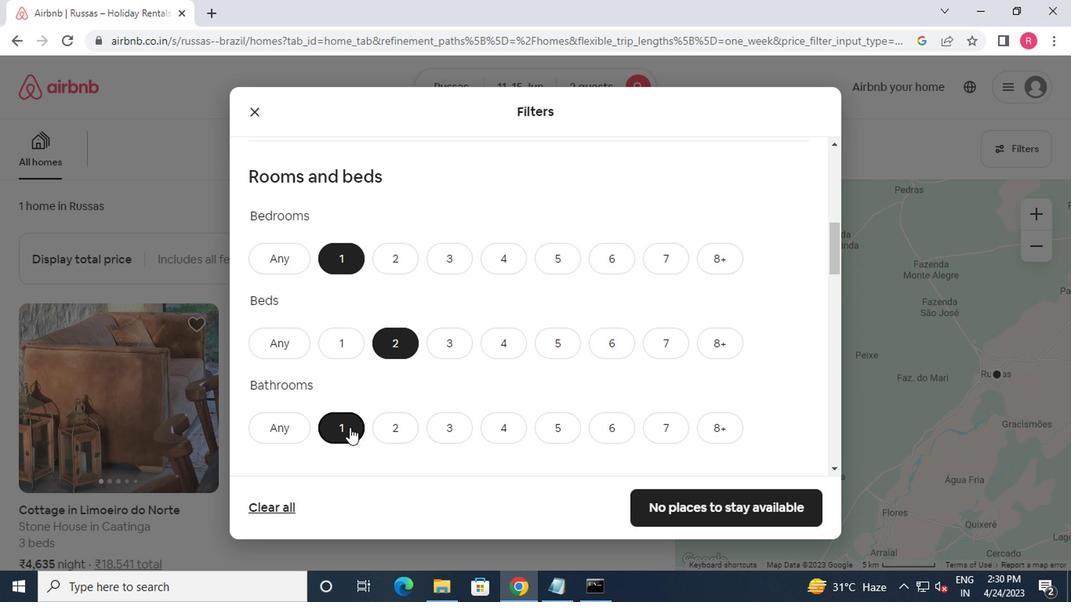 
Action: Mouse scrolled (349, 420) with delta (0, 0)
Screenshot: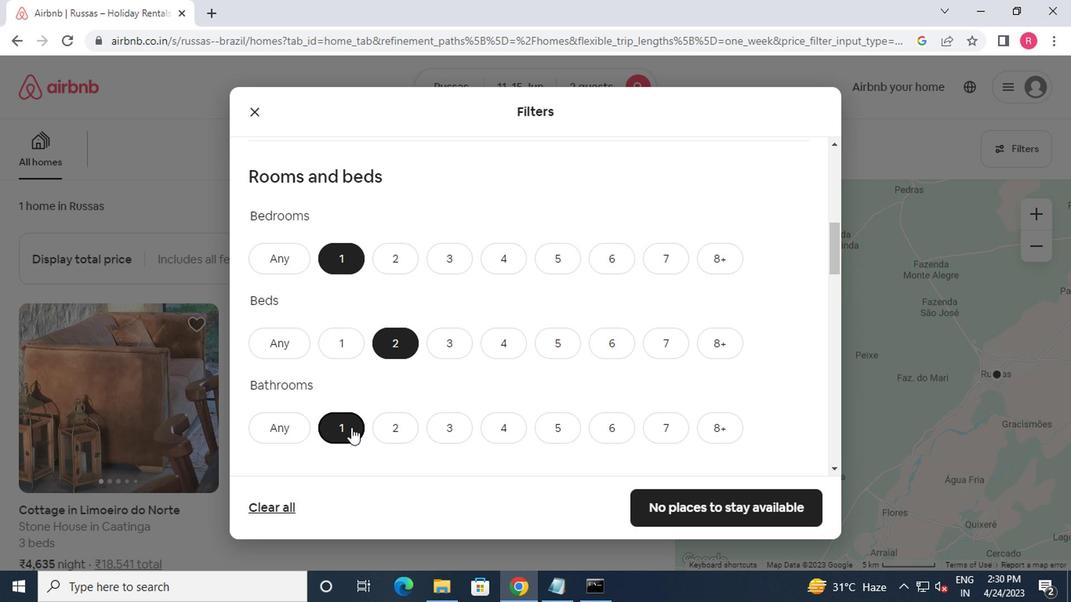 
Action: Mouse scrolled (349, 420) with delta (0, 0)
Screenshot: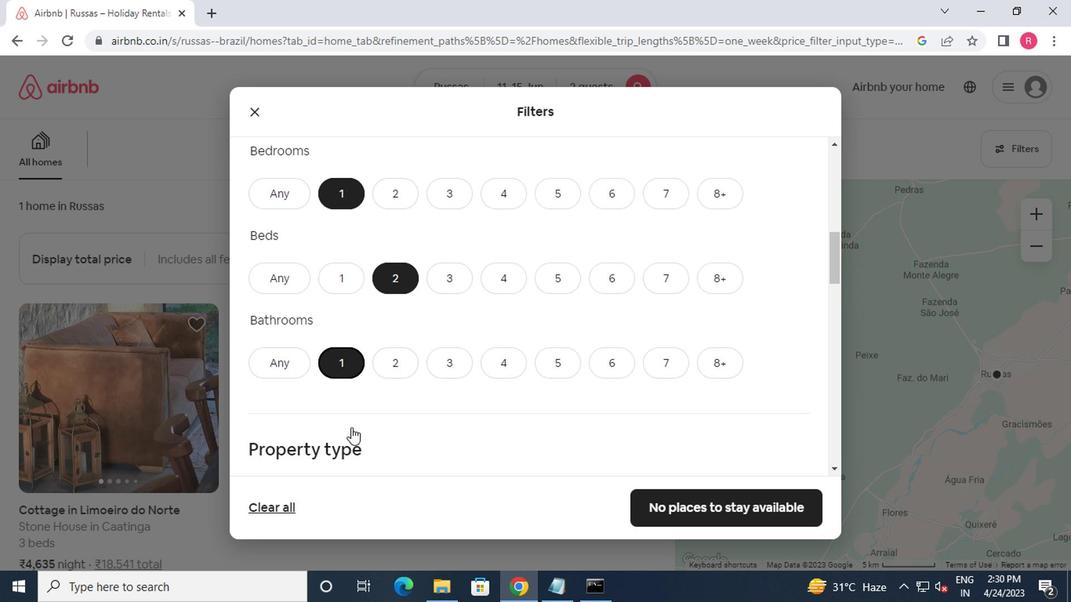 
Action: Mouse scrolled (349, 420) with delta (0, 0)
Screenshot: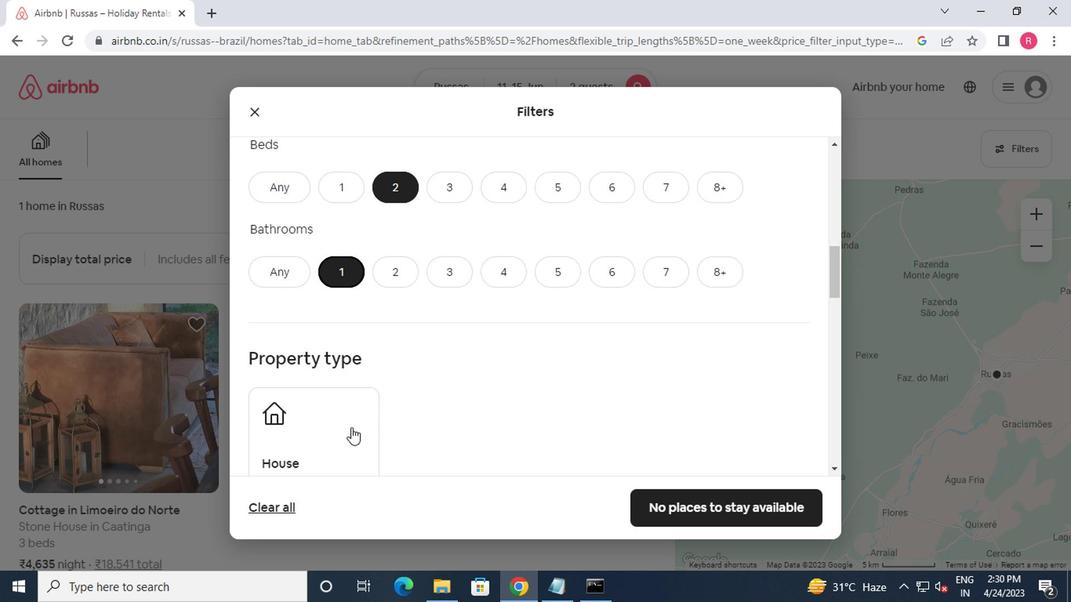 
Action: Mouse moved to (342, 373)
Screenshot: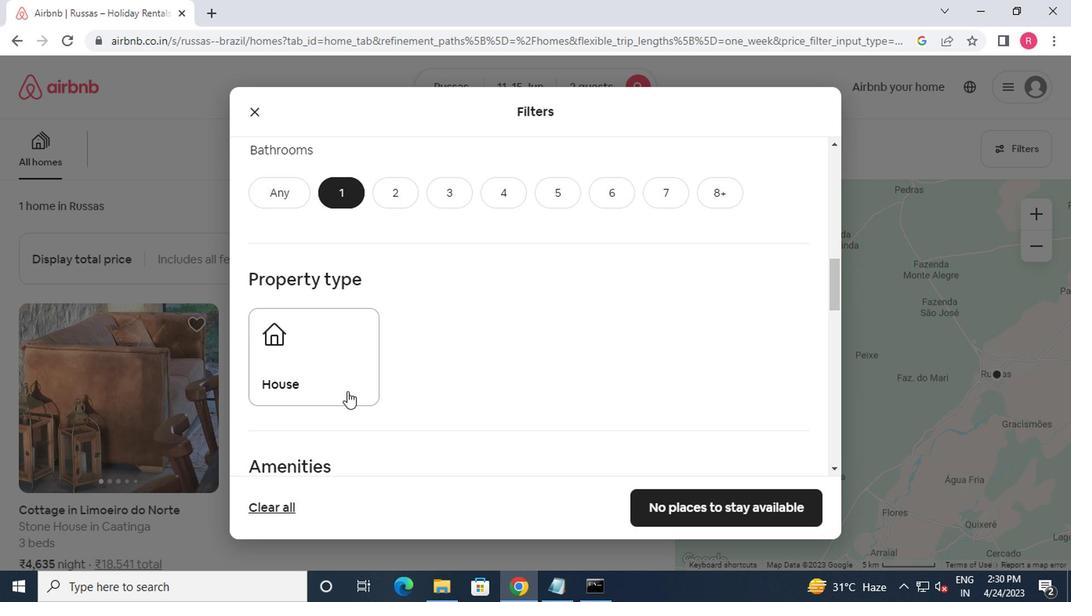 
Action: Mouse pressed left at (342, 373)
Screenshot: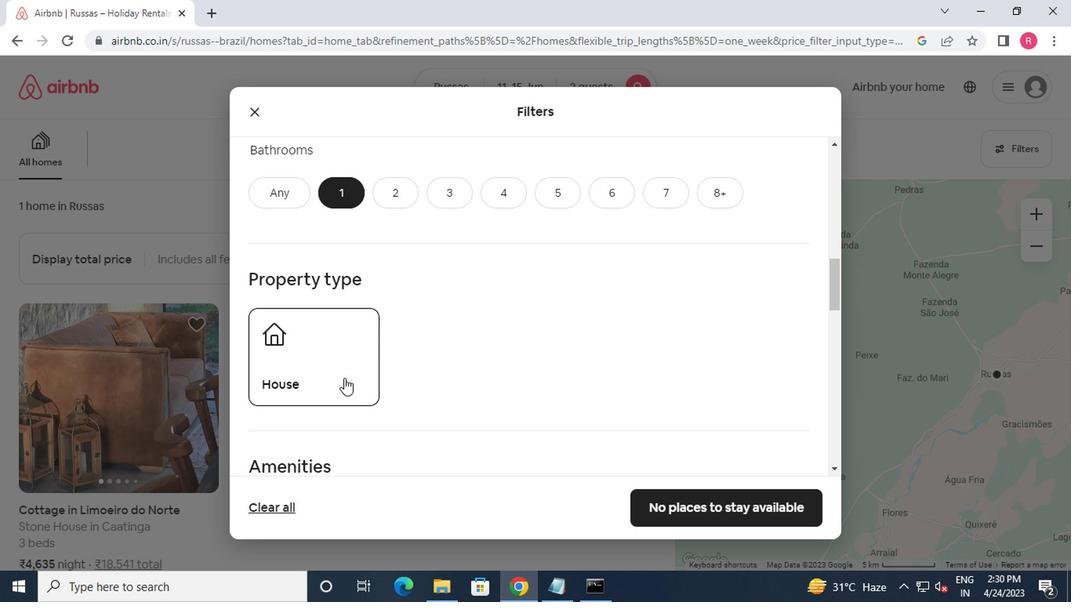 
Action: Mouse moved to (342, 372)
Screenshot: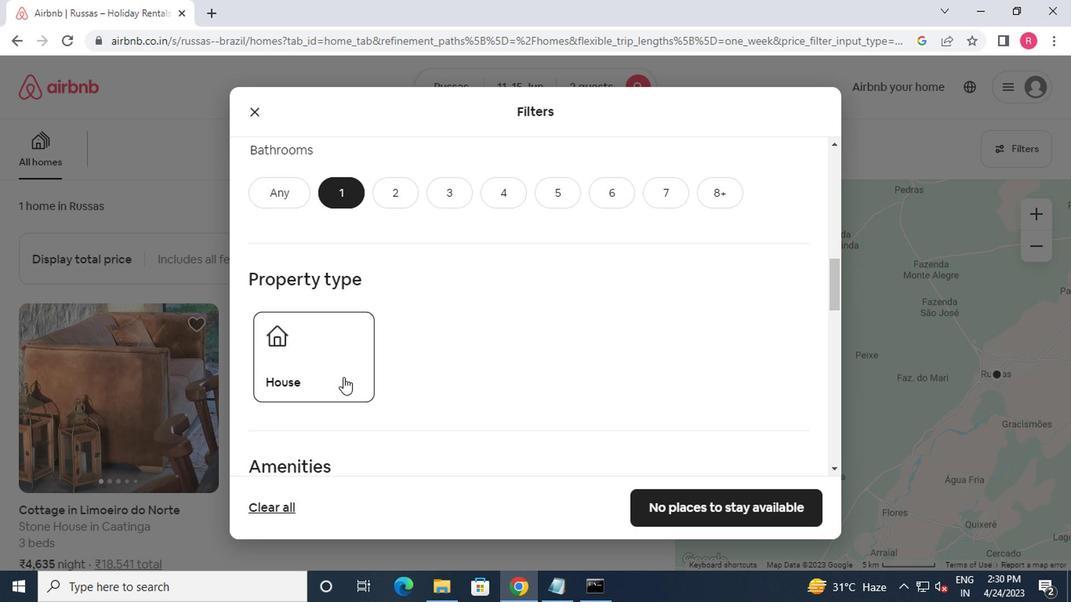 
Action: Mouse scrolled (342, 371) with delta (0, 0)
Screenshot: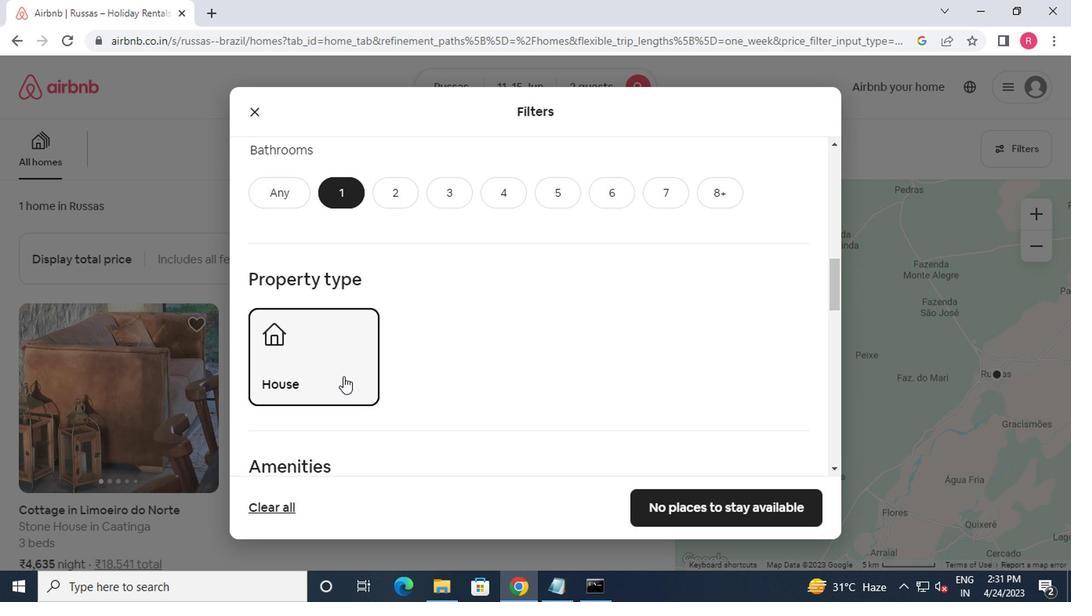 
Action: Mouse moved to (342, 373)
Screenshot: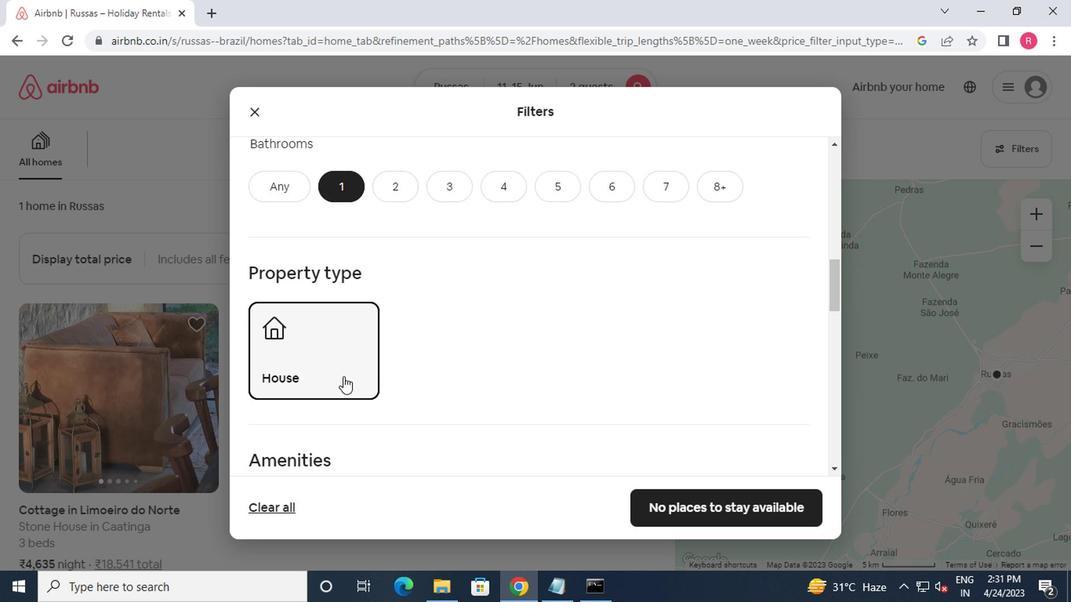 
Action: Mouse scrolled (342, 373) with delta (0, 0)
Screenshot: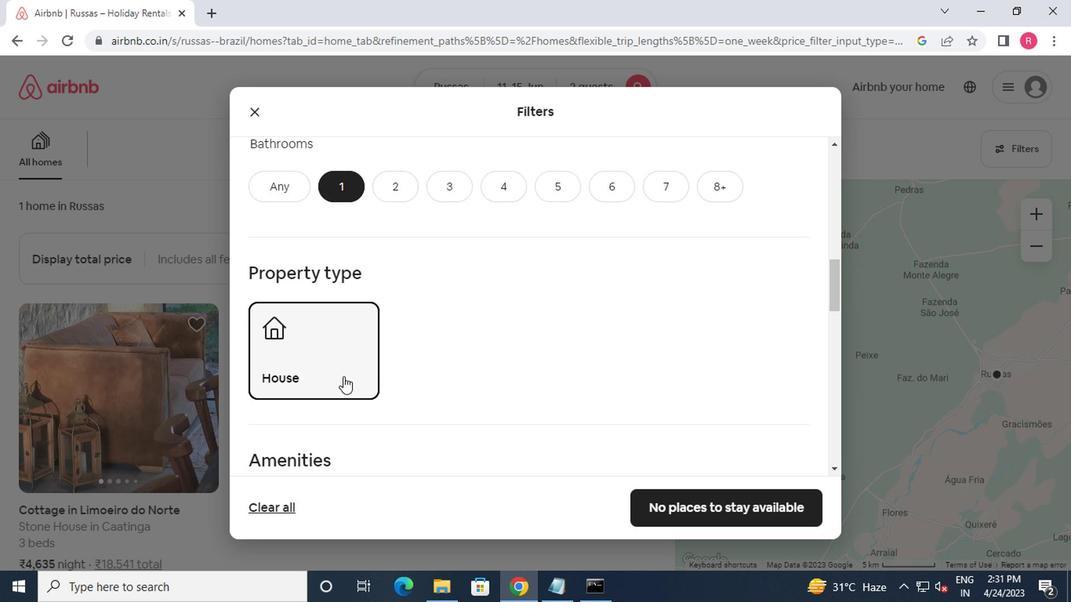 
Action: Mouse moved to (344, 376)
Screenshot: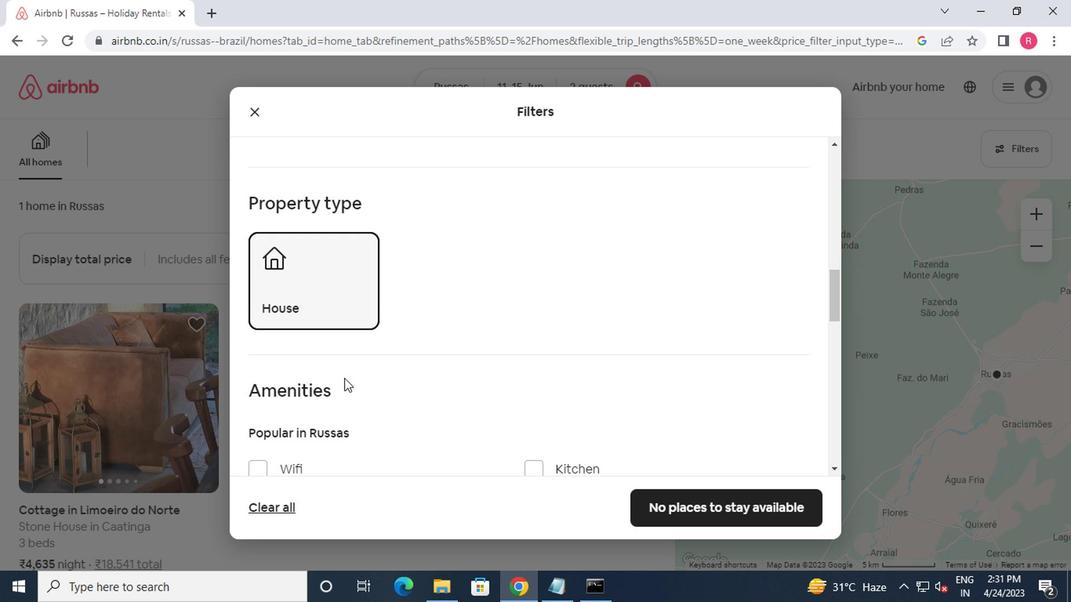 
Action: Mouse scrolled (344, 376) with delta (0, 0)
Screenshot: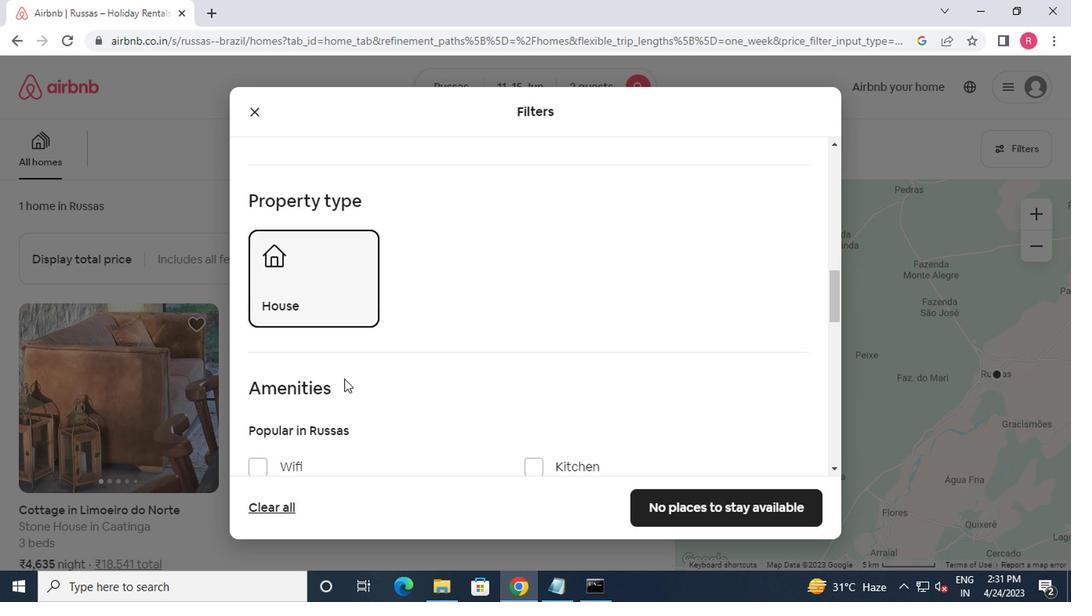 
Action: Mouse scrolled (344, 376) with delta (0, 0)
Screenshot: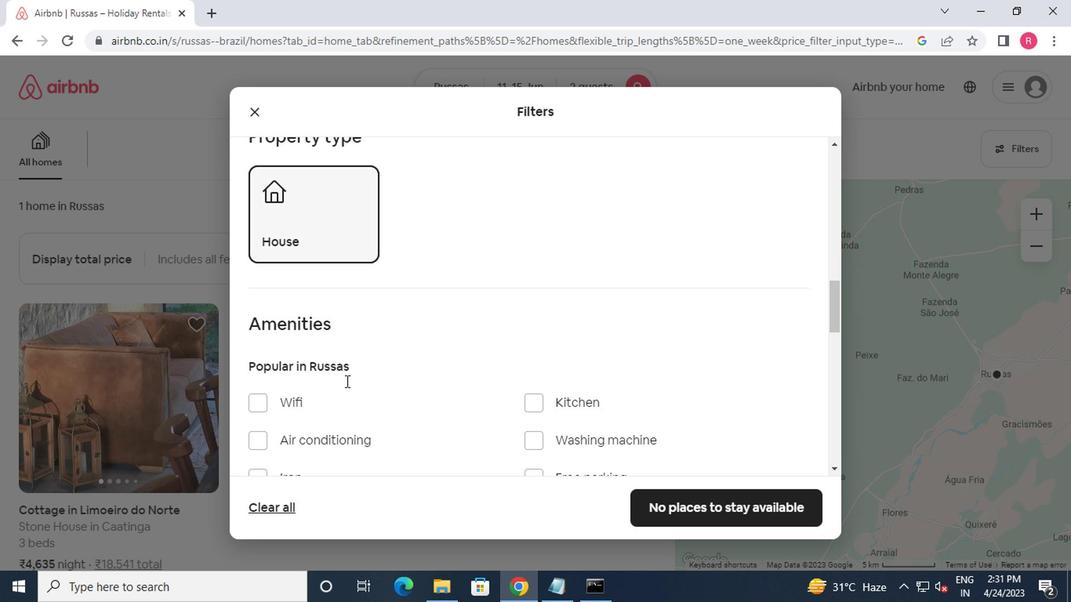 
Action: Mouse scrolled (344, 376) with delta (0, 0)
Screenshot: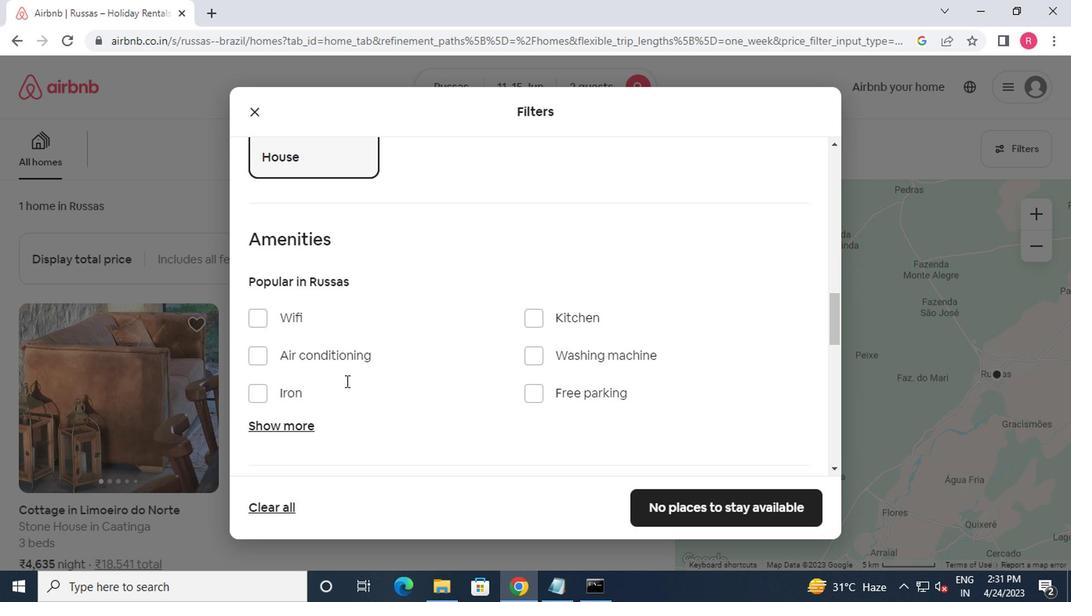 
Action: Mouse scrolled (344, 376) with delta (0, 0)
Screenshot: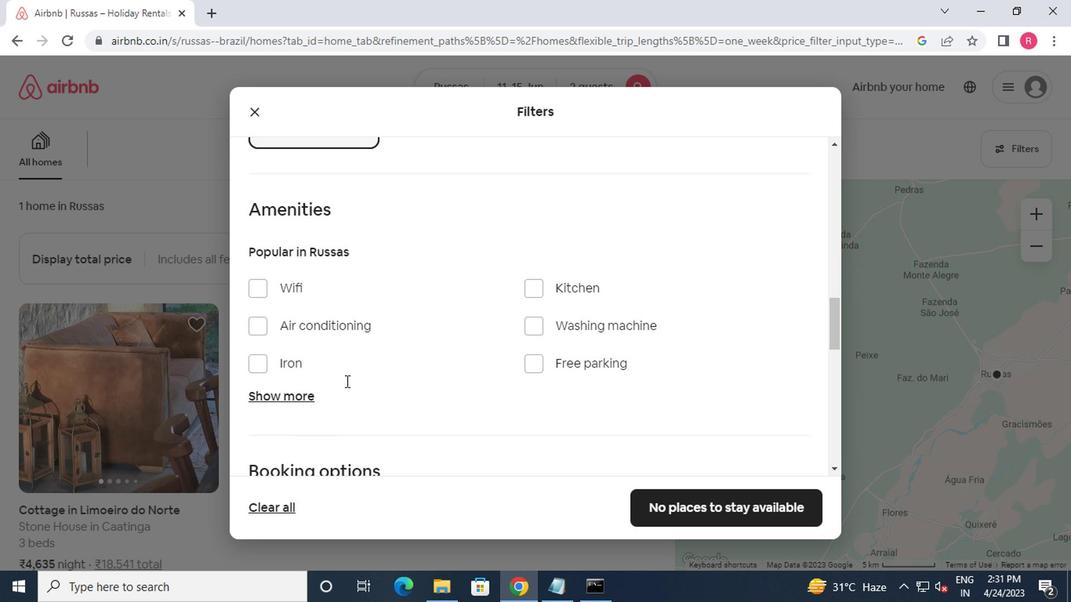 
Action: Mouse moved to (347, 377)
Screenshot: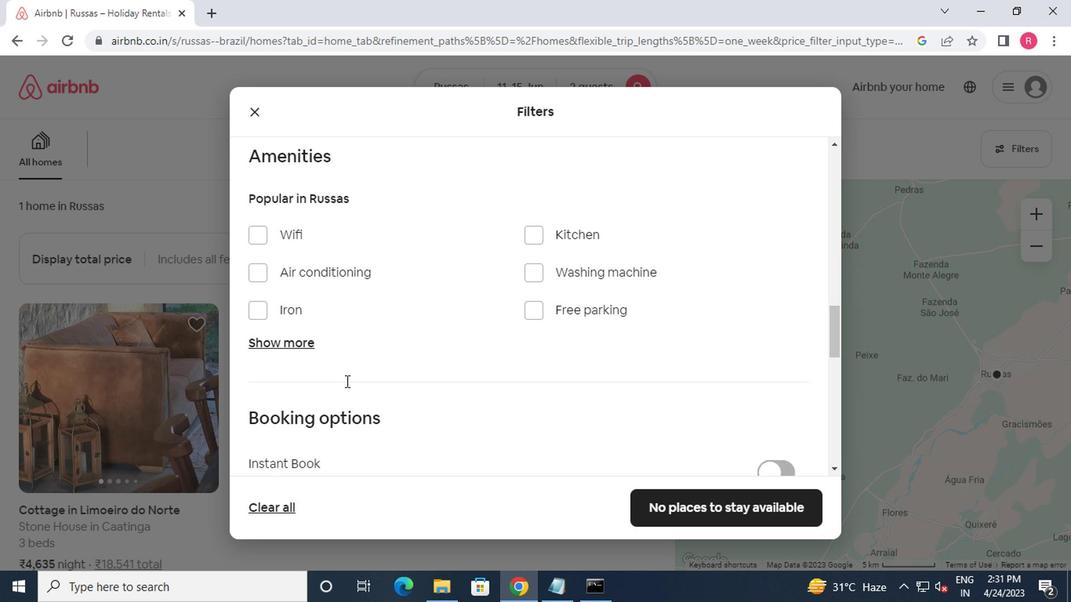 
Action: Mouse scrolled (347, 376) with delta (0, -1)
Screenshot: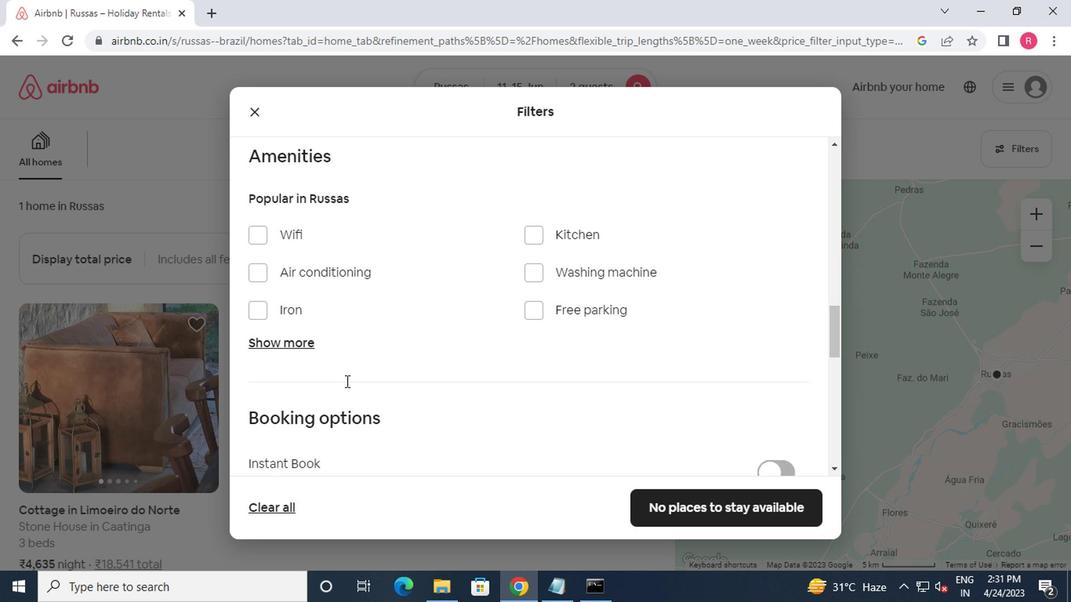 
Action: Mouse moved to (781, 291)
Screenshot: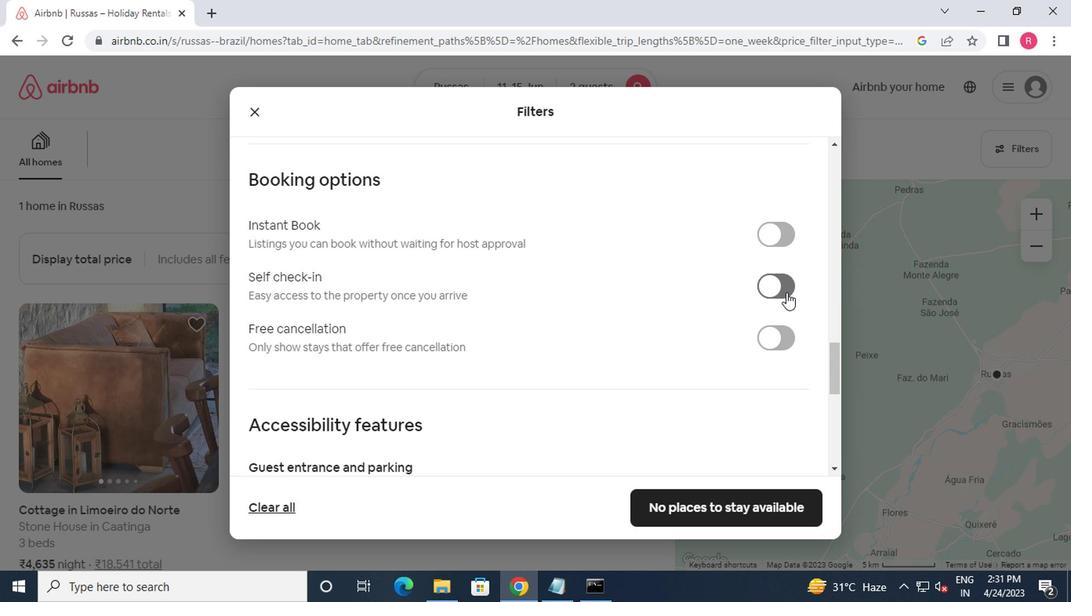 
Action: Mouse pressed left at (781, 291)
Screenshot: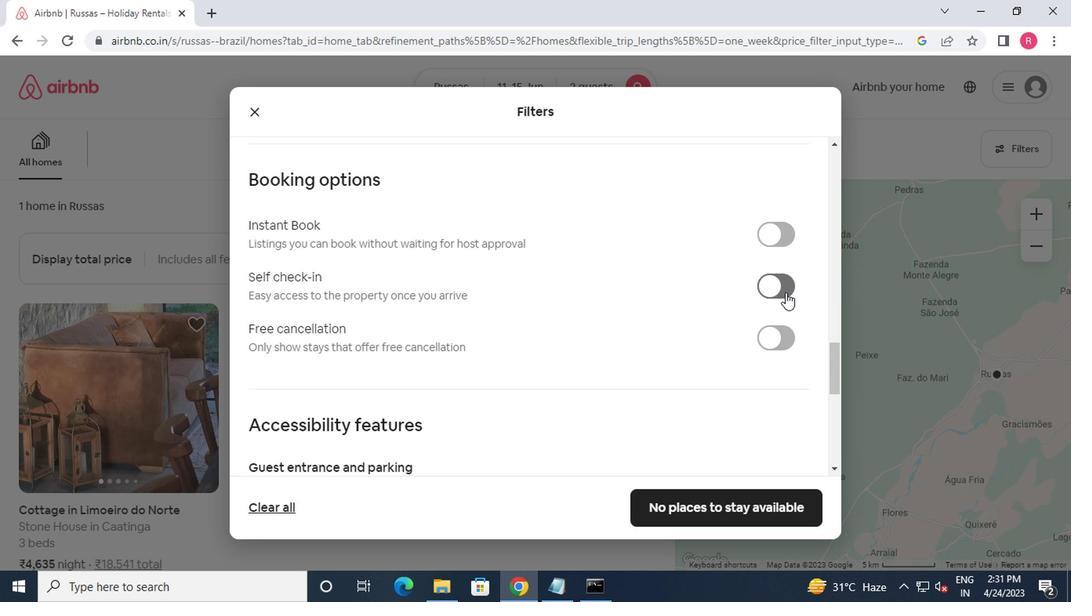 
Action: Mouse moved to (659, 338)
Screenshot: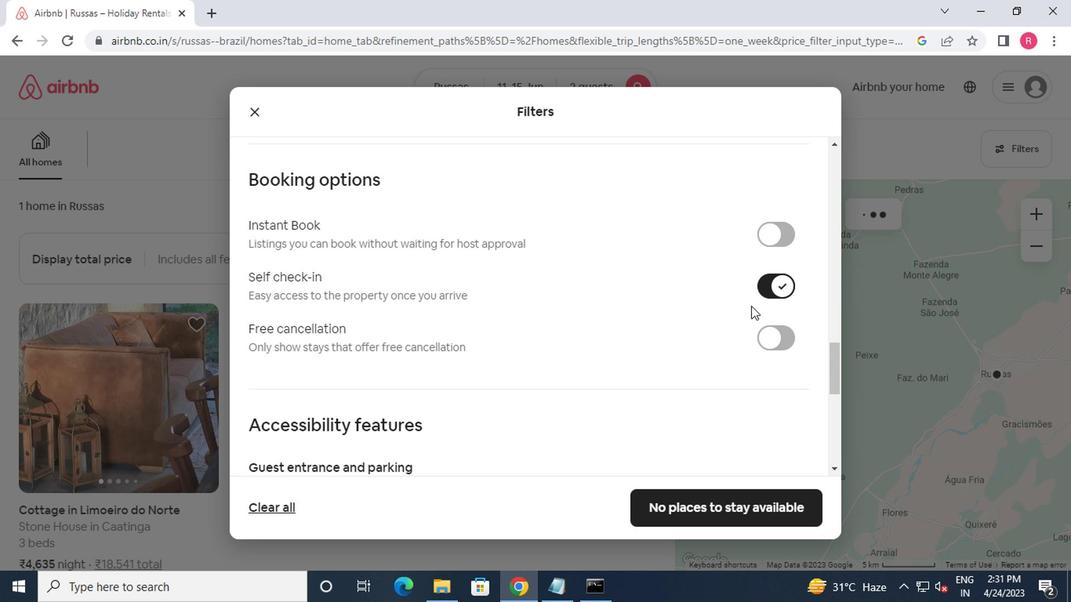 
Action: Mouse scrolled (659, 337) with delta (0, 0)
Screenshot: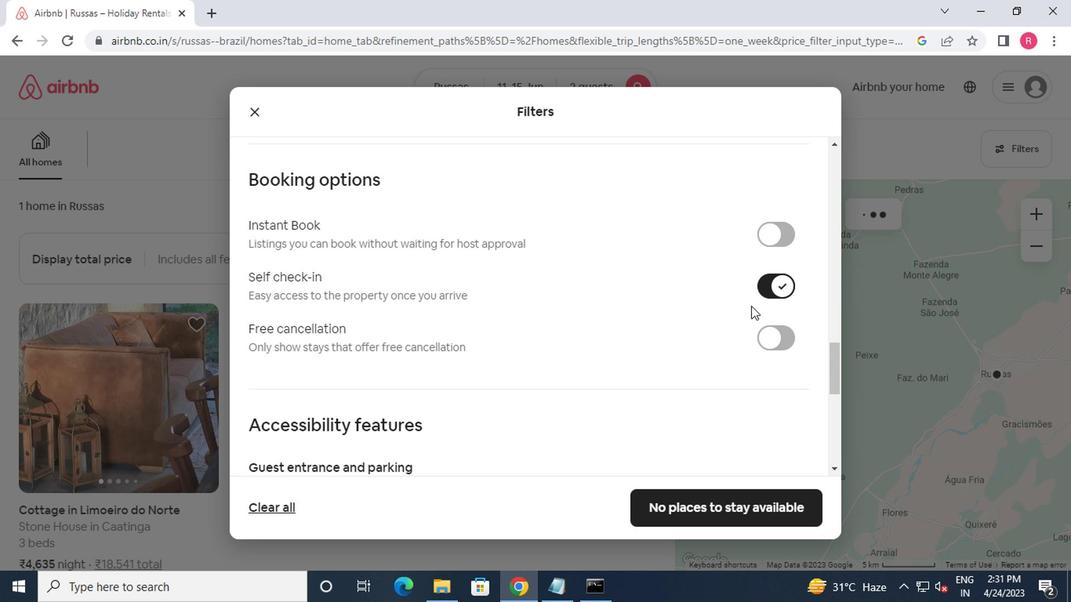 
Action: Mouse moved to (653, 346)
Screenshot: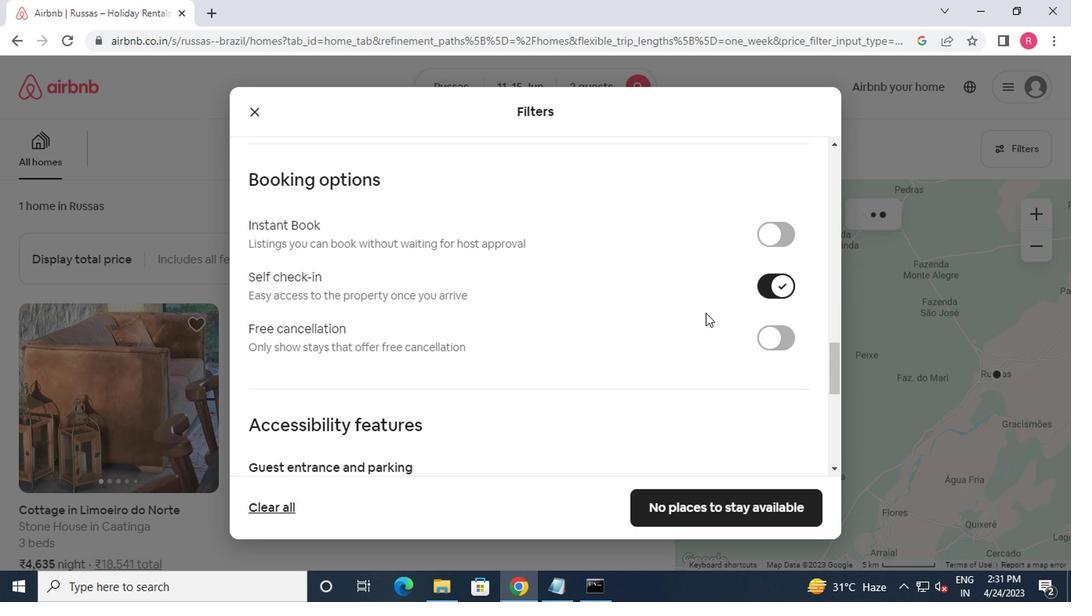 
Action: Mouse scrolled (653, 344) with delta (0, -1)
Screenshot: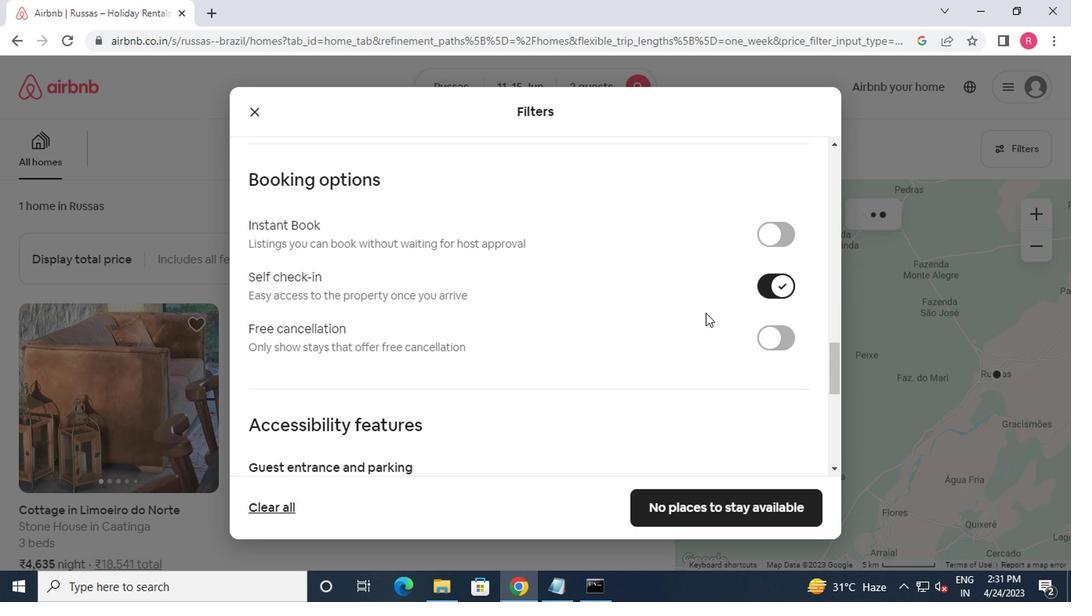 
Action: Mouse moved to (649, 350)
Screenshot: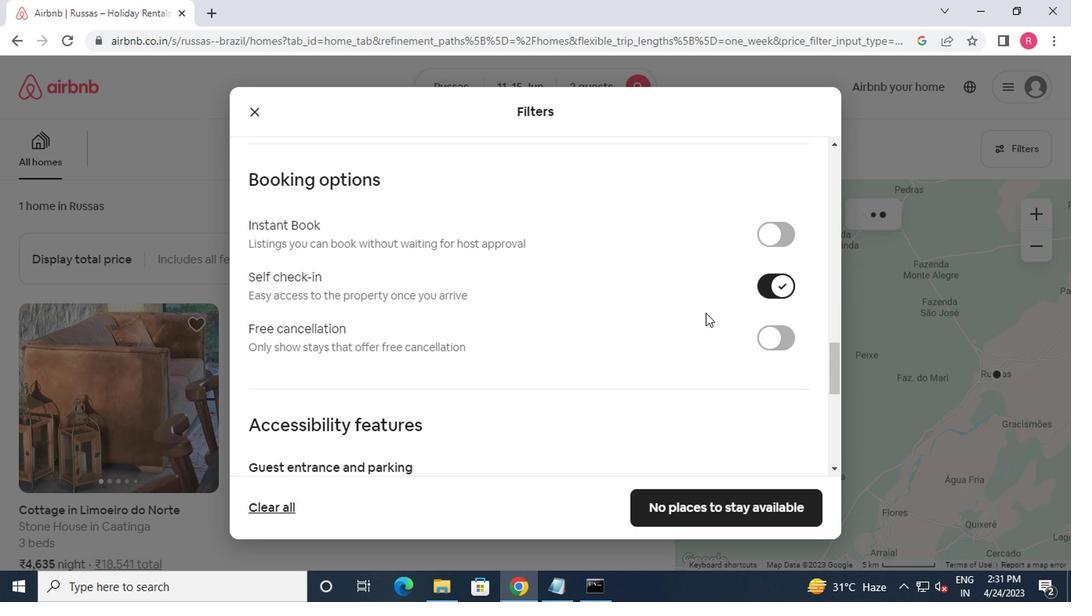 
Action: Mouse scrolled (649, 349) with delta (0, 0)
Screenshot: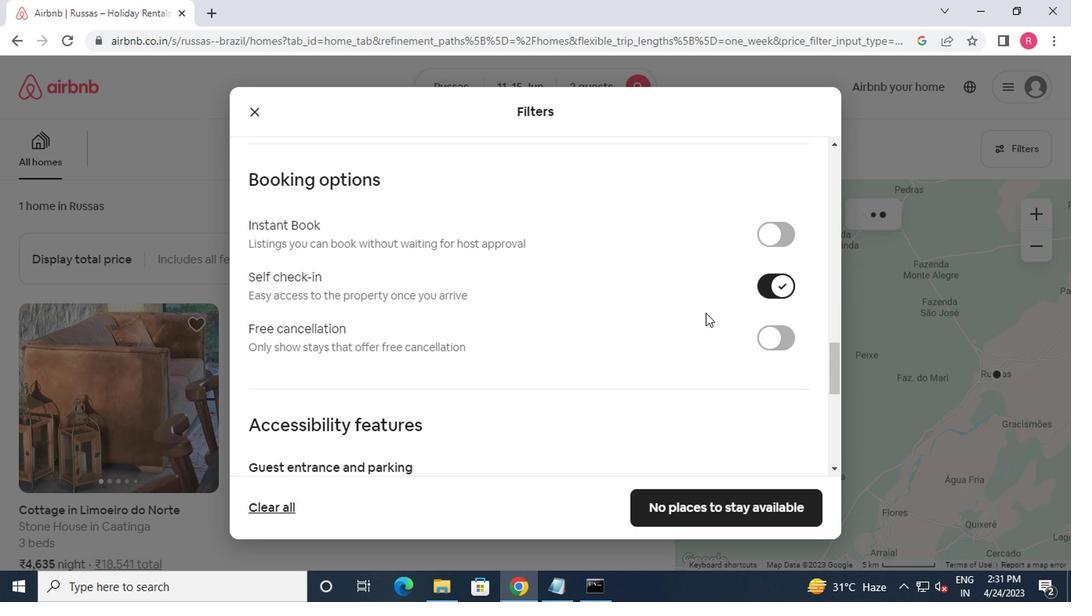 
Action: Mouse moved to (648, 352)
Screenshot: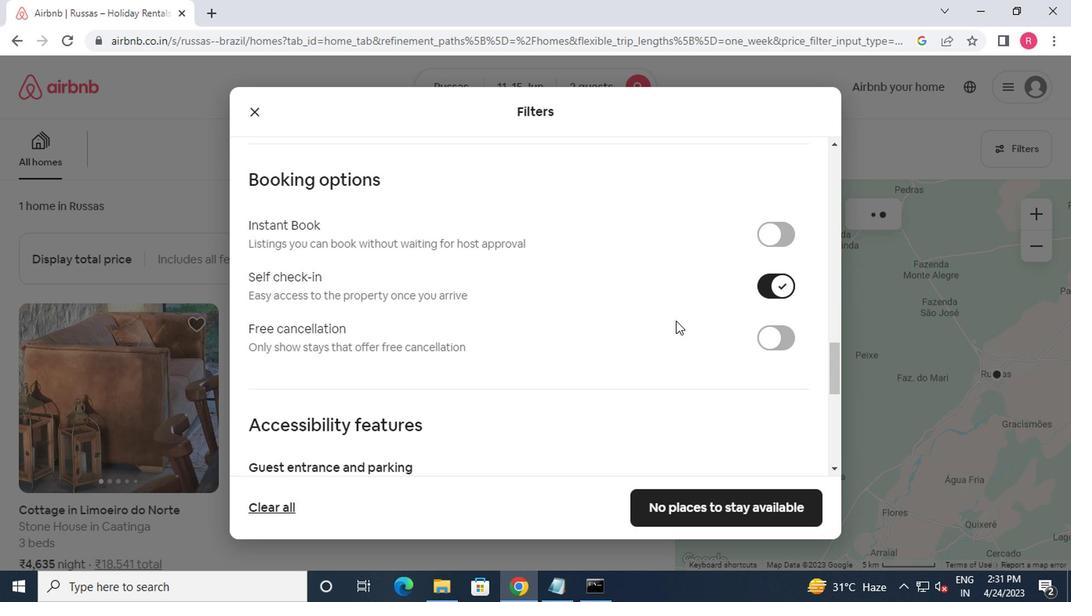 
Action: Mouse scrolled (648, 351) with delta (0, -1)
Screenshot: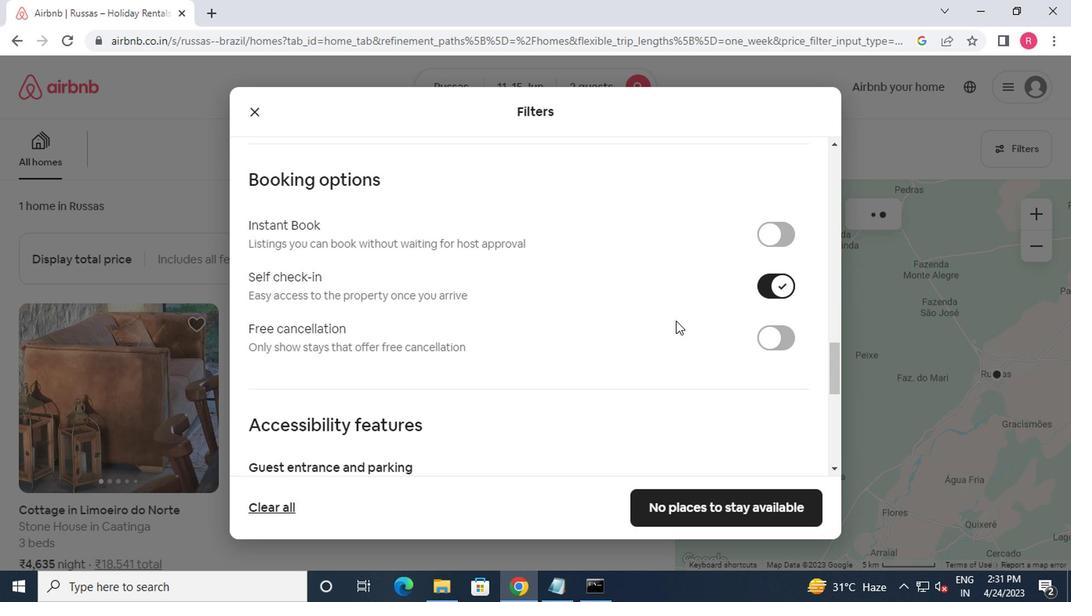 
Action: Mouse moved to (647, 353)
Screenshot: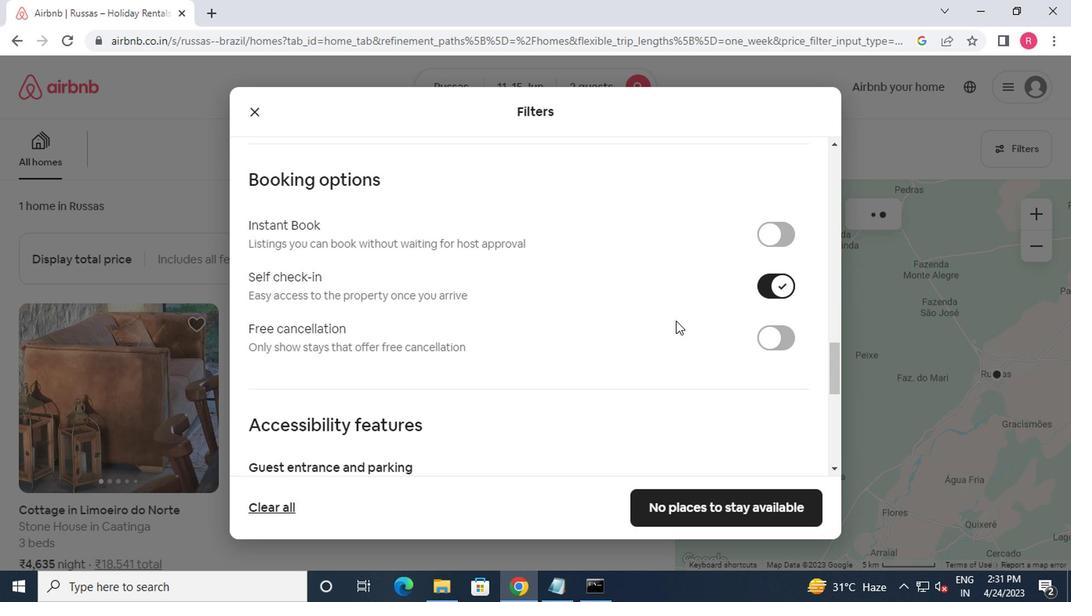 
Action: Mouse scrolled (647, 352) with delta (0, 0)
Screenshot: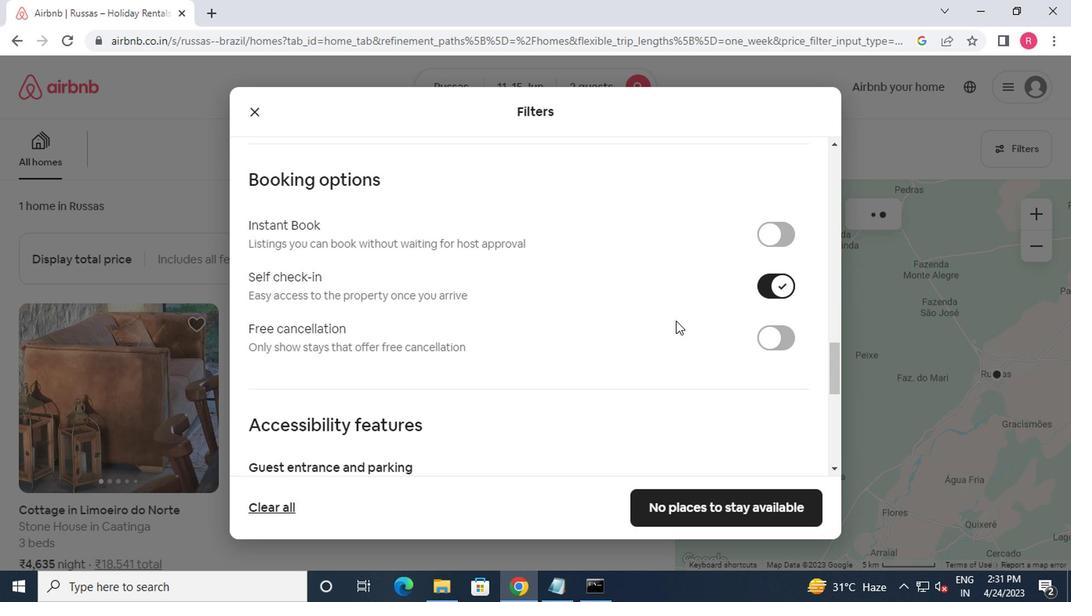 
Action: Mouse moved to (640, 359)
Screenshot: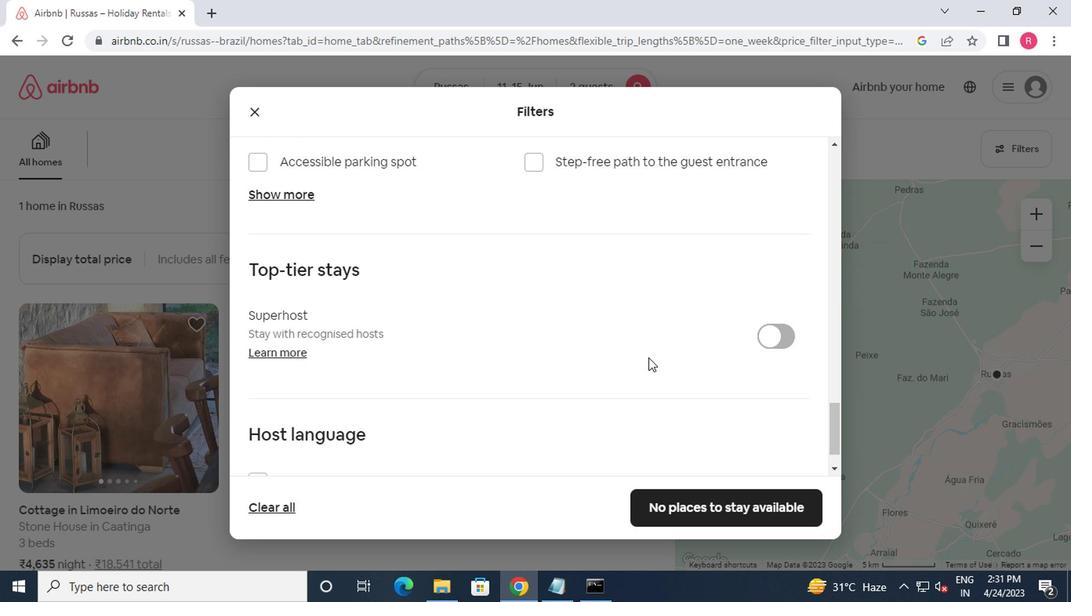 
Action: Mouse scrolled (640, 358) with delta (0, 0)
Screenshot: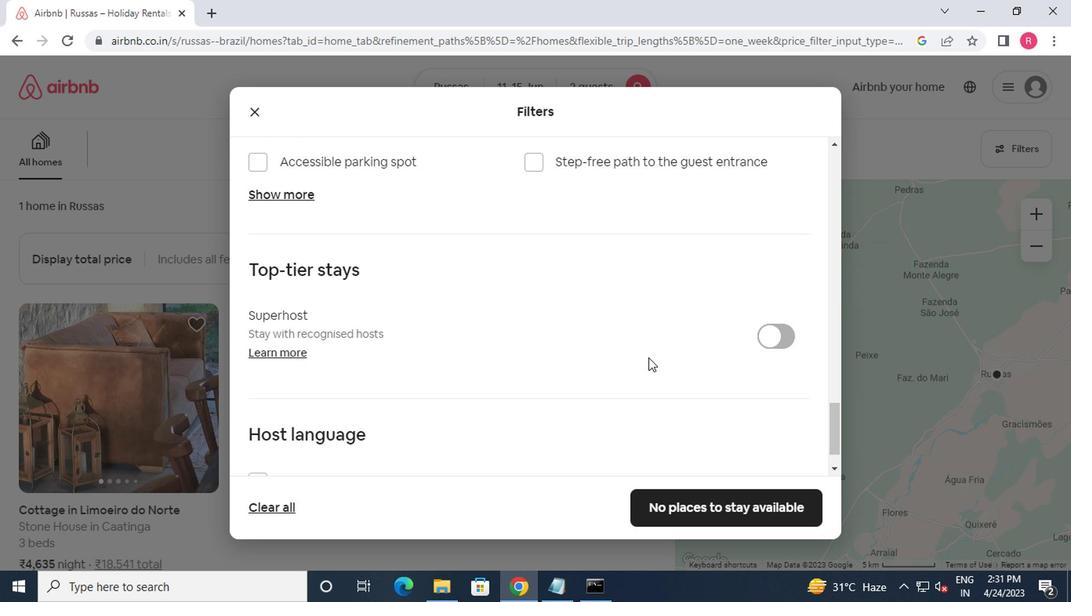 
Action: Mouse moved to (637, 363)
Screenshot: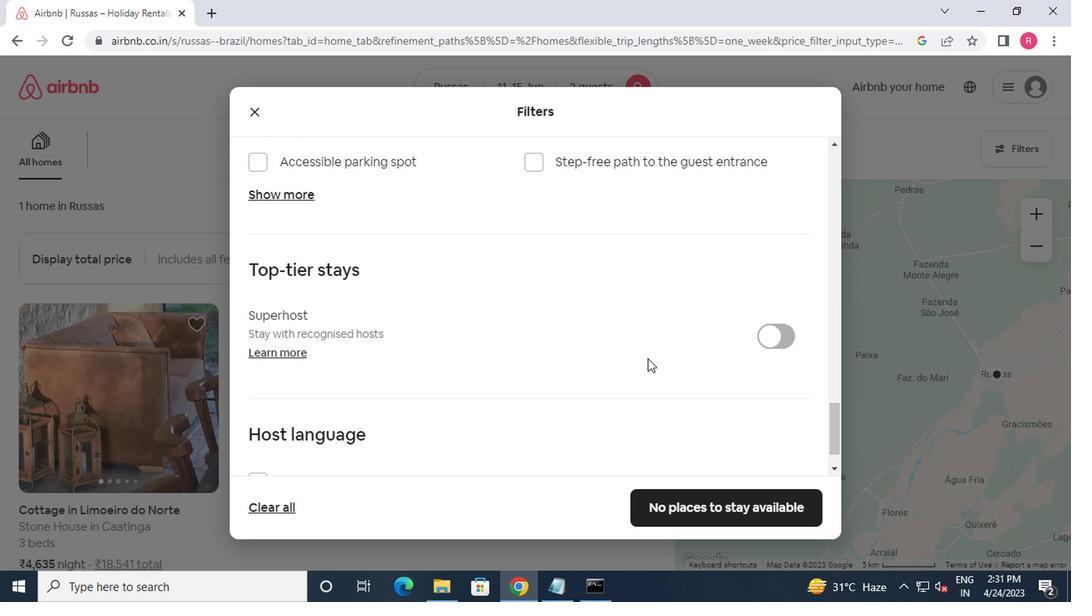
Action: Mouse scrolled (637, 362) with delta (0, 0)
Screenshot: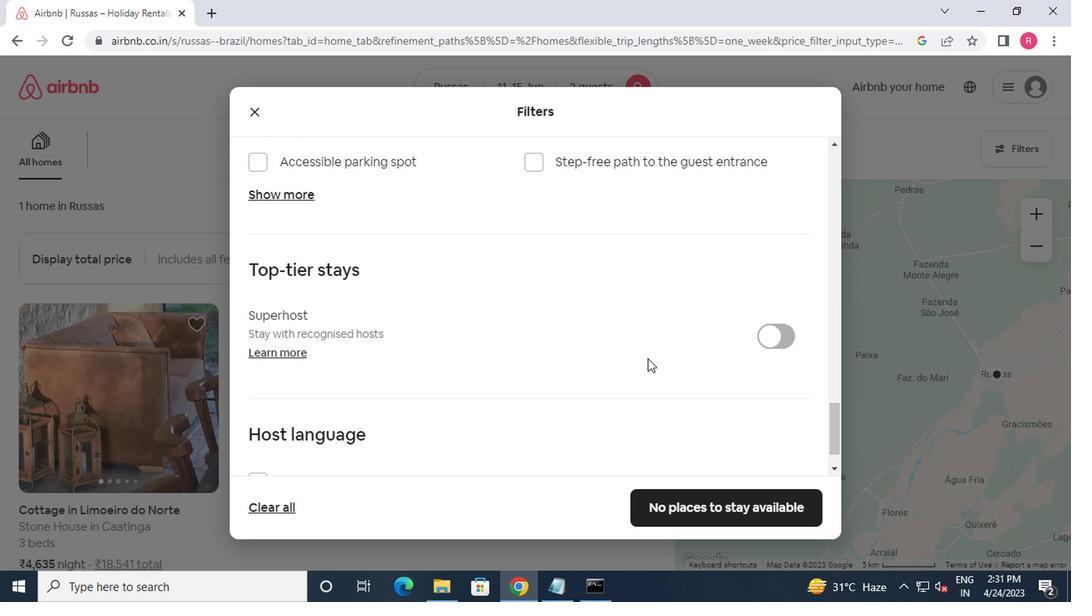 
Action: Mouse moved to (637, 363)
Screenshot: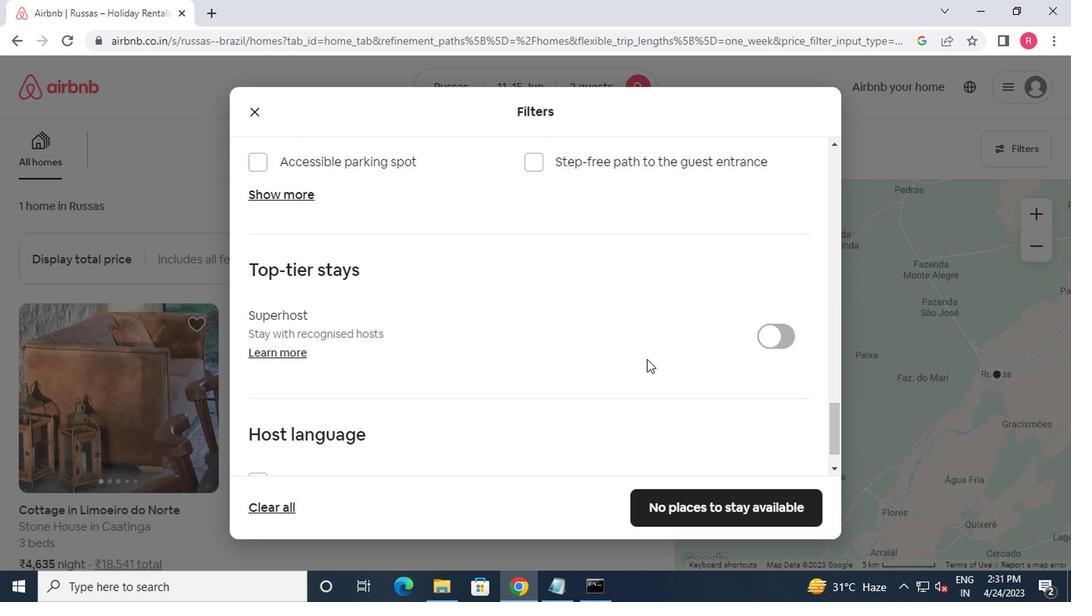 
Action: Mouse scrolled (637, 362) with delta (0, 0)
Screenshot: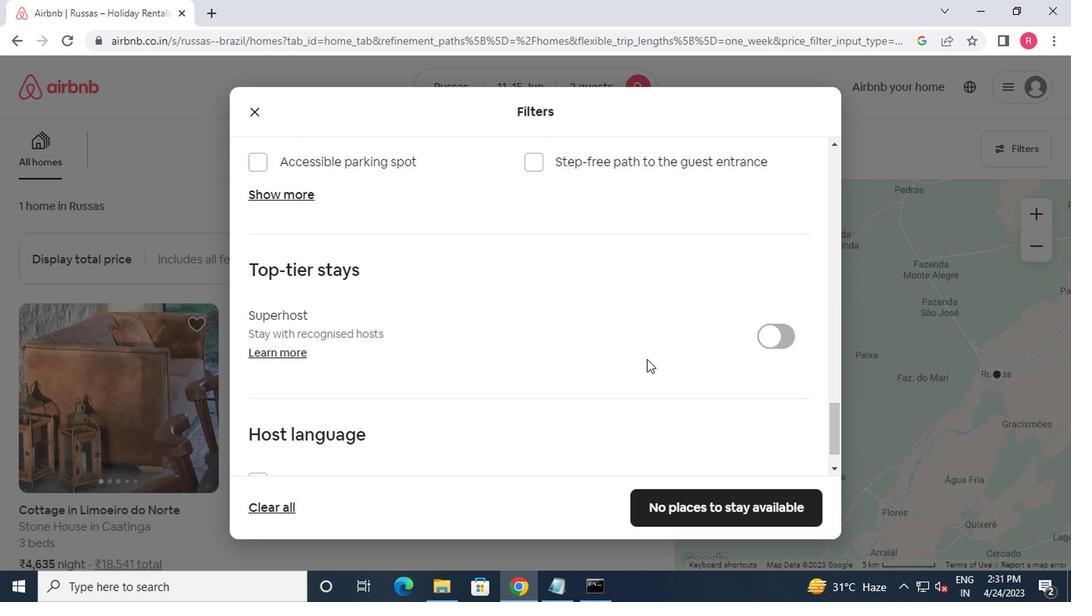 
Action: Mouse moved to (635, 366)
Screenshot: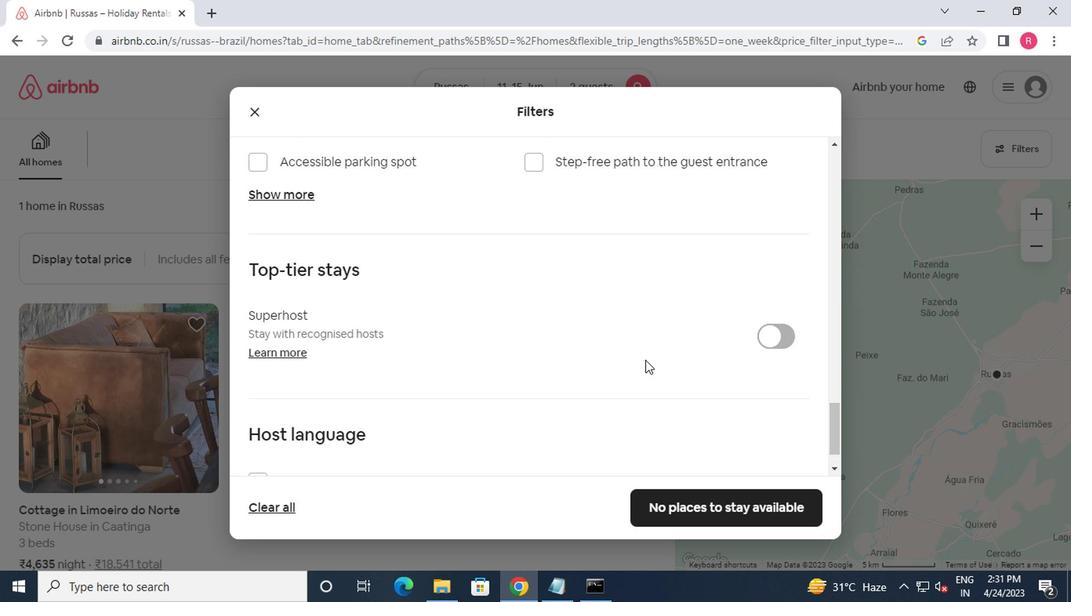 
Action: Mouse scrolled (635, 365) with delta (0, 0)
Screenshot: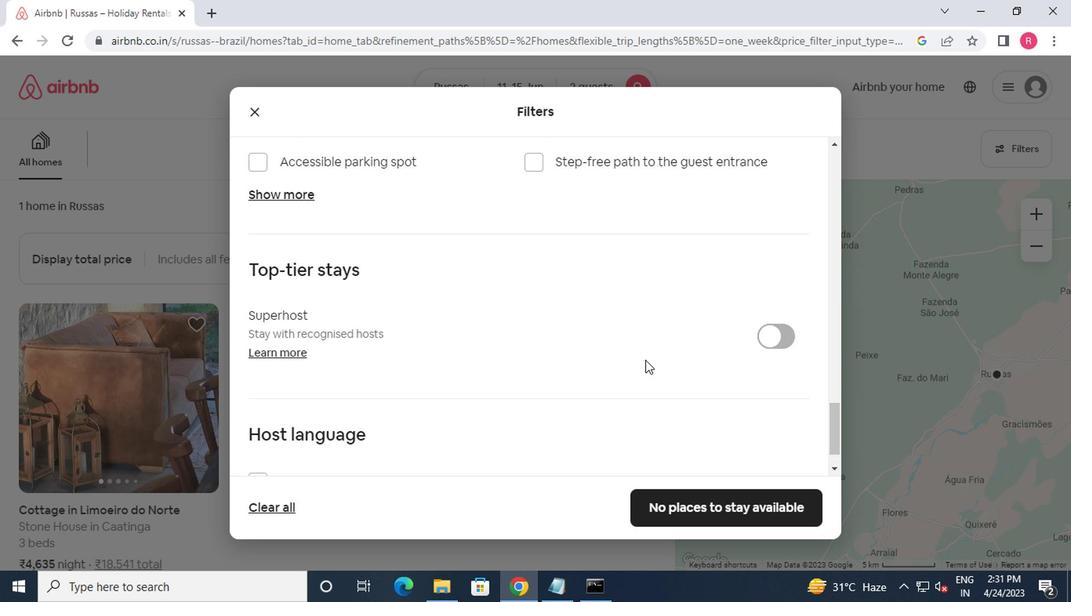 
Action: Mouse moved to (578, 377)
Screenshot: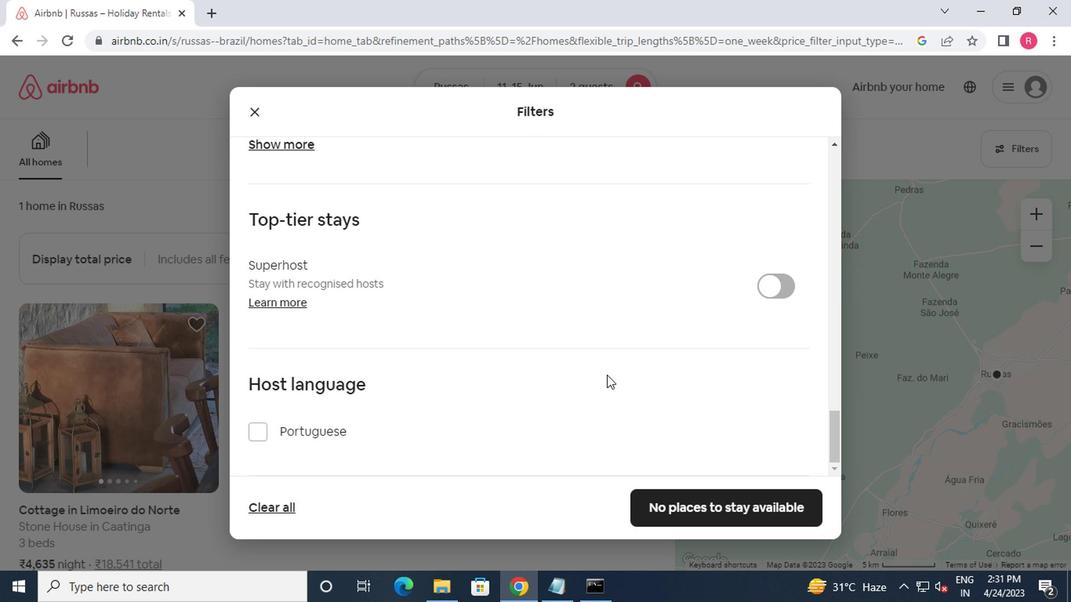 
Action: Mouse scrolled (578, 376) with delta (0, -1)
Screenshot: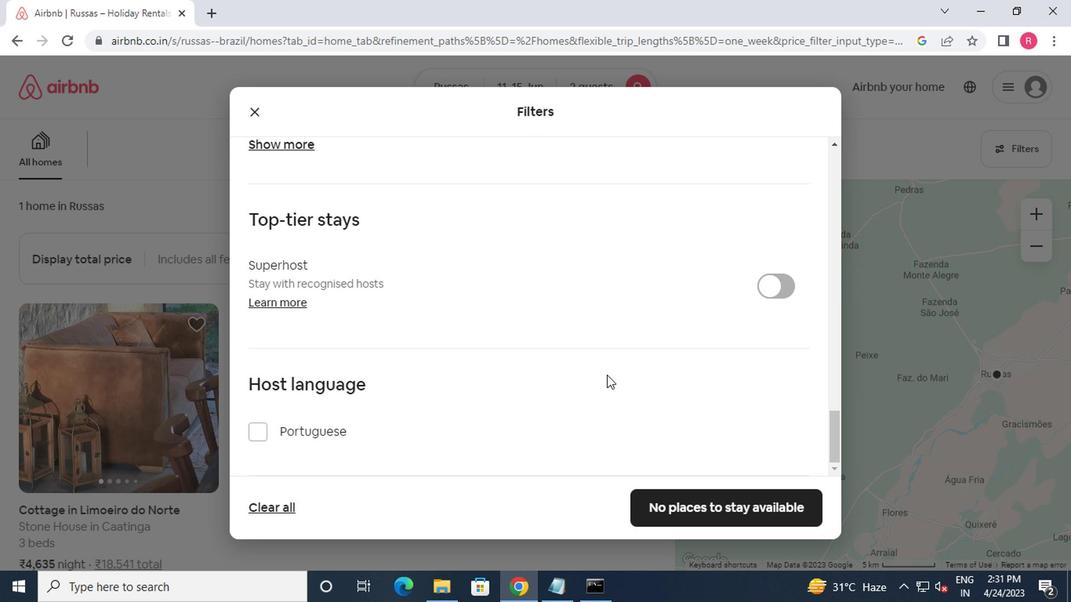
Action: Mouse moved to (570, 381)
Screenshot: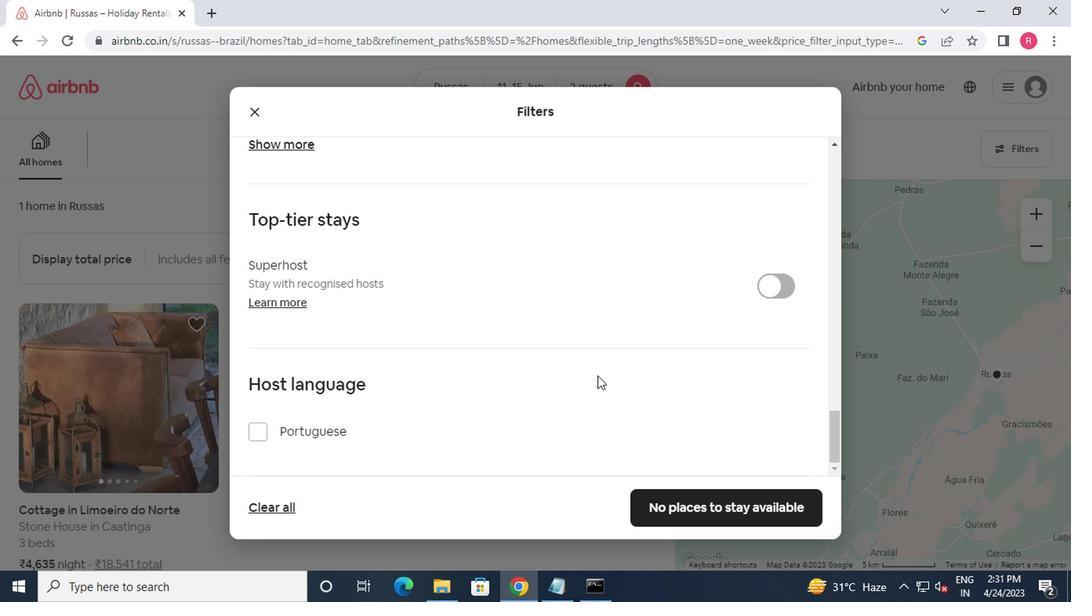 
Action: Mouse scrolled (570, 380) with delta (0, 0)
Screenshot: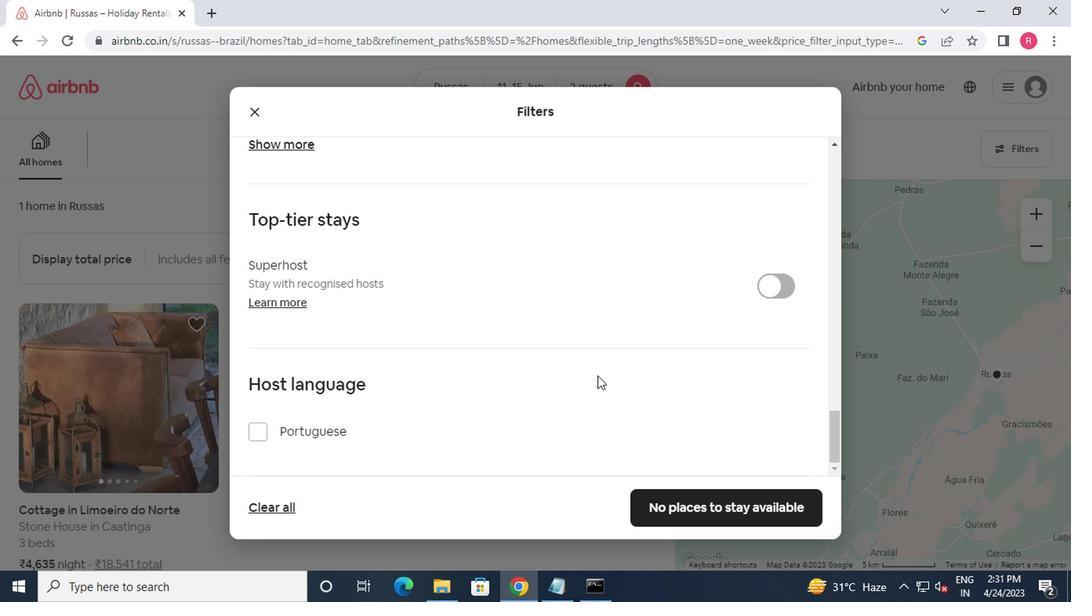 
Action: Mouse moved to (568, 382)
Screenshot: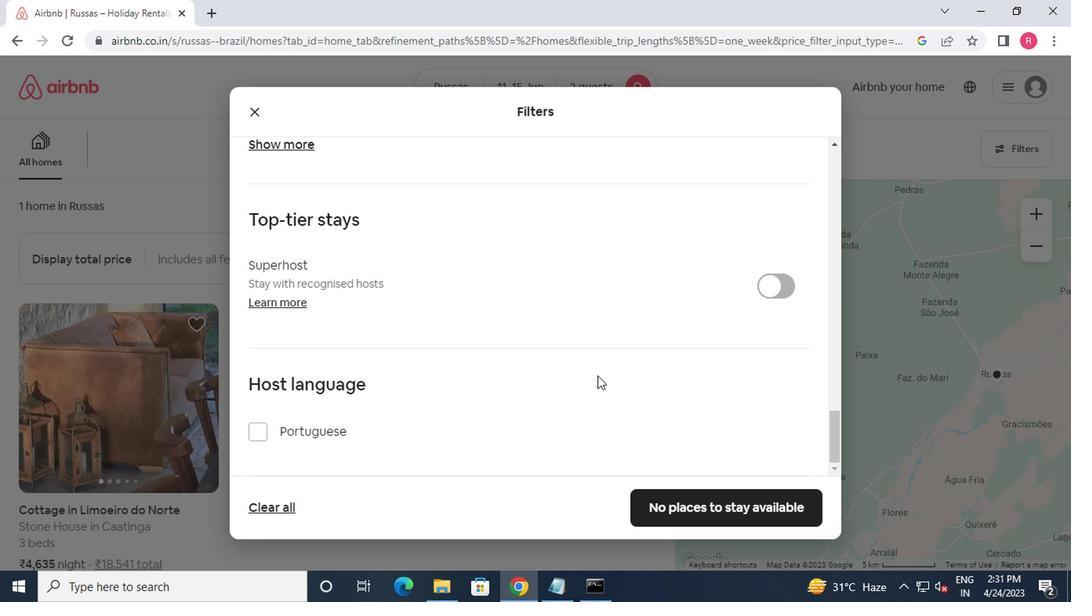 
Action: Mouse scrolled (568, 382) with delta (0, 0)
Screenshot: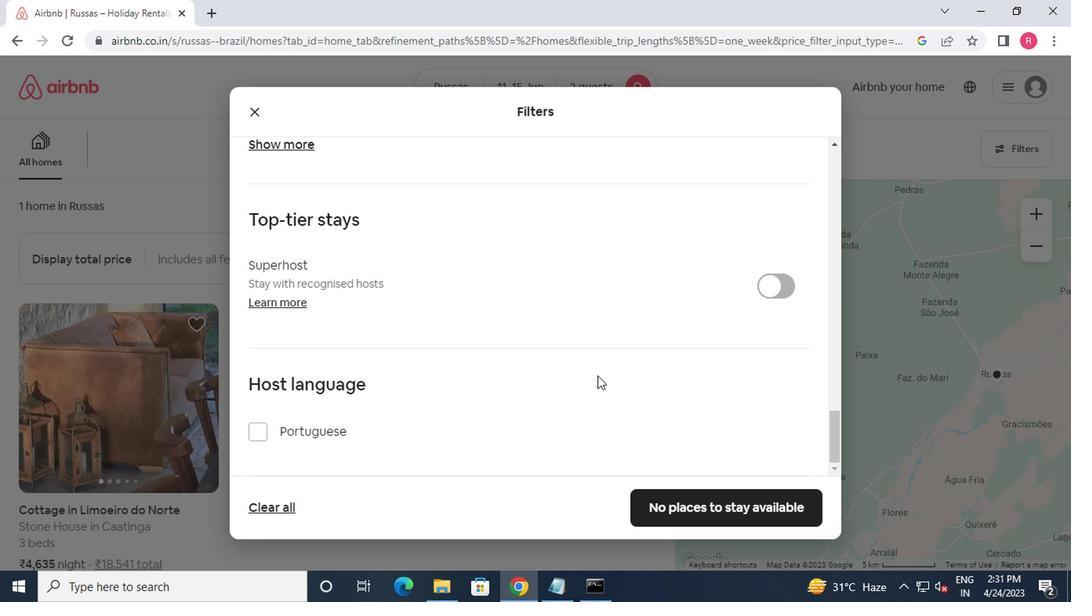 
Action: Mouse moved to (670, 498)
Screenshot: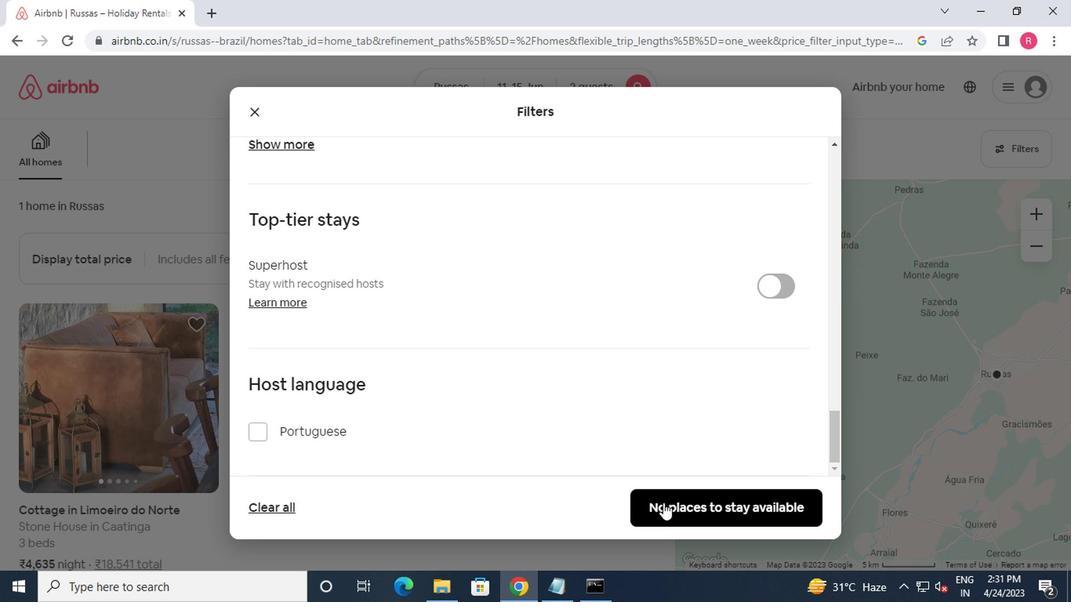 
Action: Mouse pressed left at (670, 498)
Screenshot: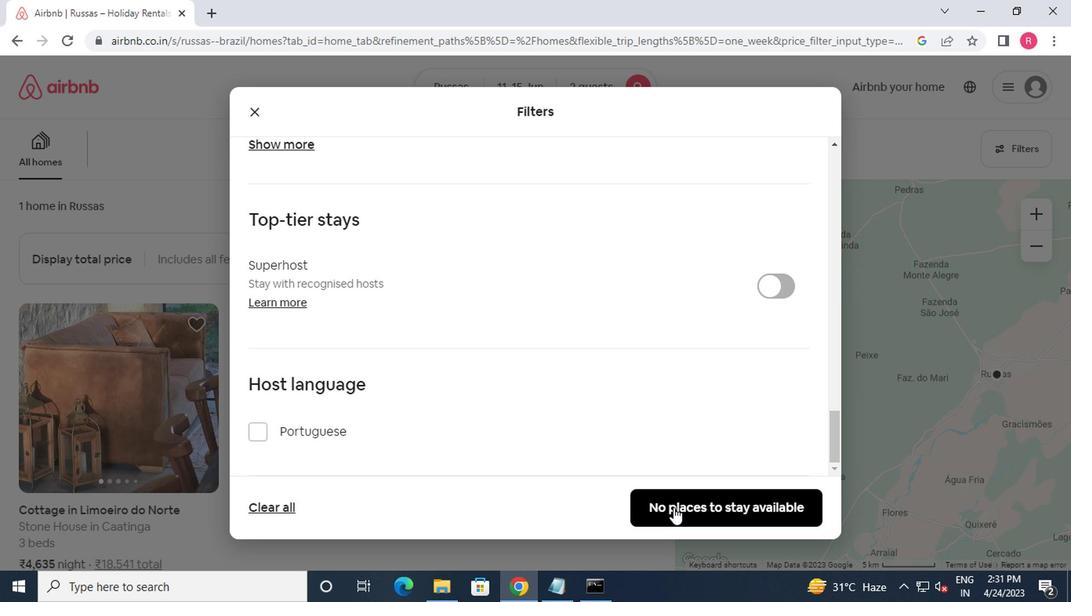 
